 Task: Open Card Event Execution in Board Email Marketing Lead Nurturing and Scoring to Workspace Digital Marketing and add a team member Softage.3@softage.net, a label Yellow, a checklist Sleep, an attachment from your onedrive, a color Yellow and finally, add a card description 'Research and apply for relevant industry certifications' and a comment 'This item is a priority on our list, so let us focus on getting it done as soon as possible.'. Add a start date 'Jan 03, 1900' with a due date 'Jan 10, 1900'
Action: Mouse moved to (216, 153)
Screenshot: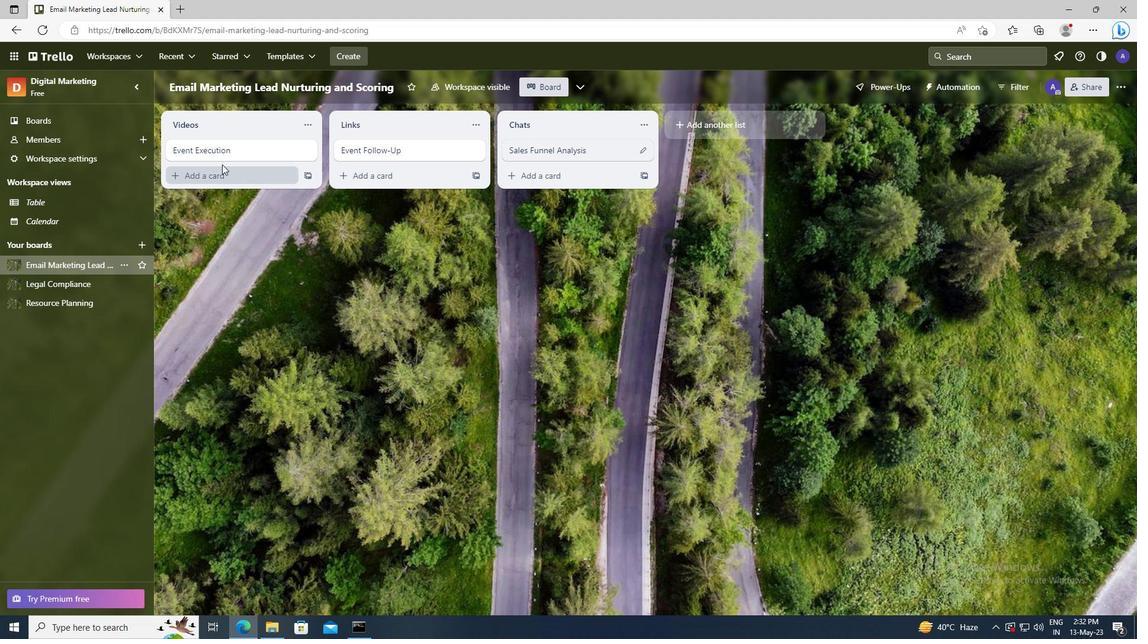 
Action: Mouse pressed left at (216, 153)
Screenshot: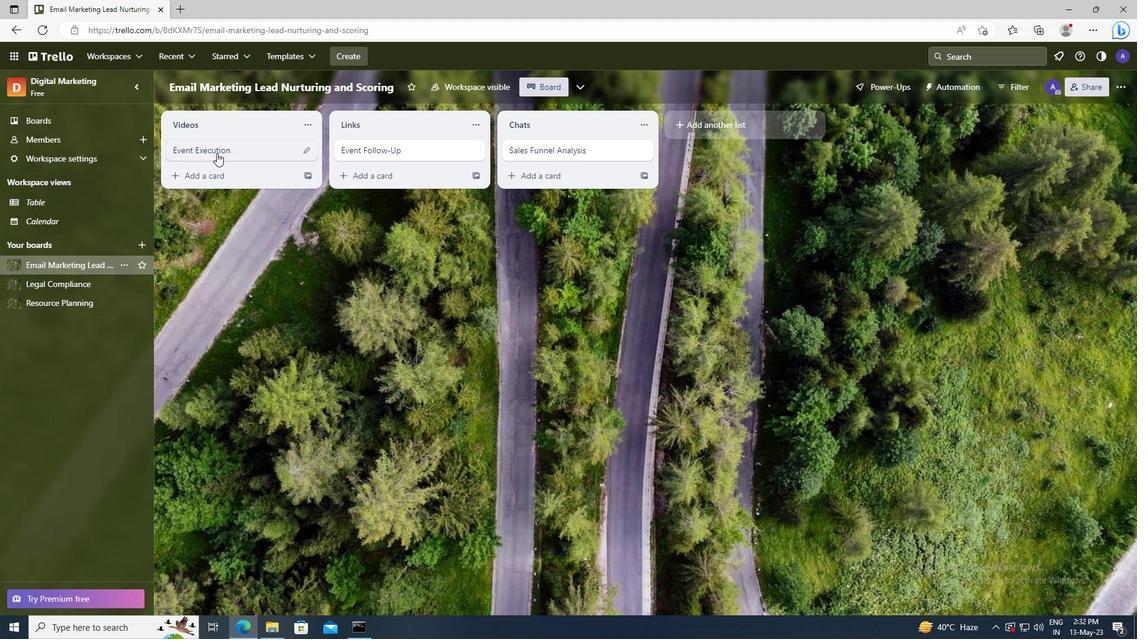 
Action: Mouse moved to (710, 146)
Screenshot: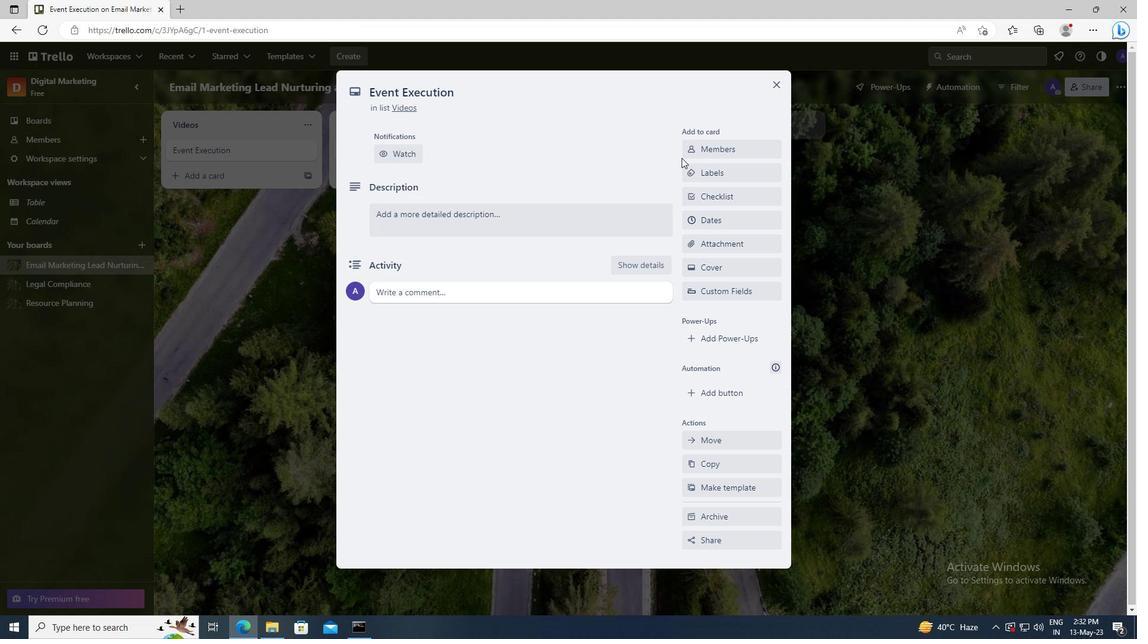 
Action: Mouse pressed left at (710, 146)
Screenshot: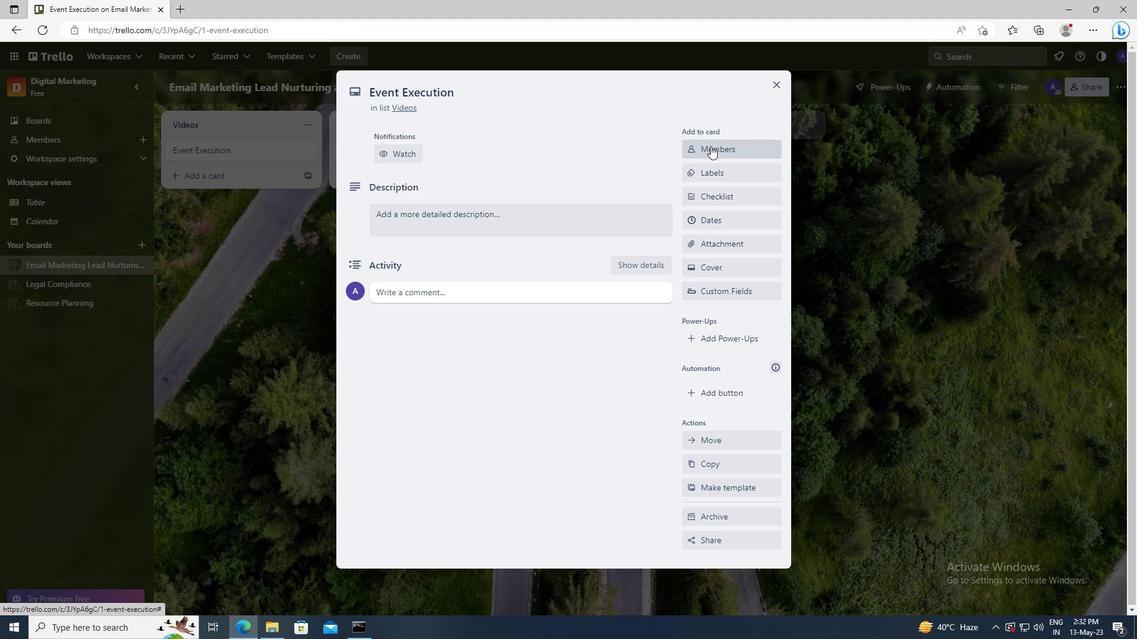 
Action: Mouse moved to (720, 202)
Screenshot: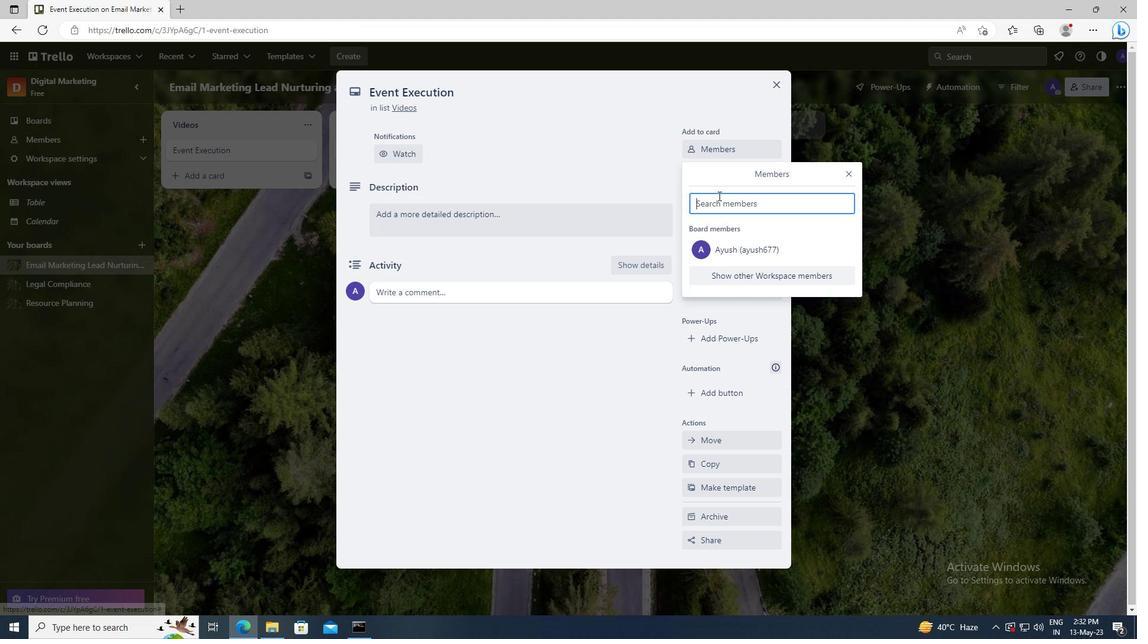 
Action: Mouse pressed left at (720, 202)
Screenshot: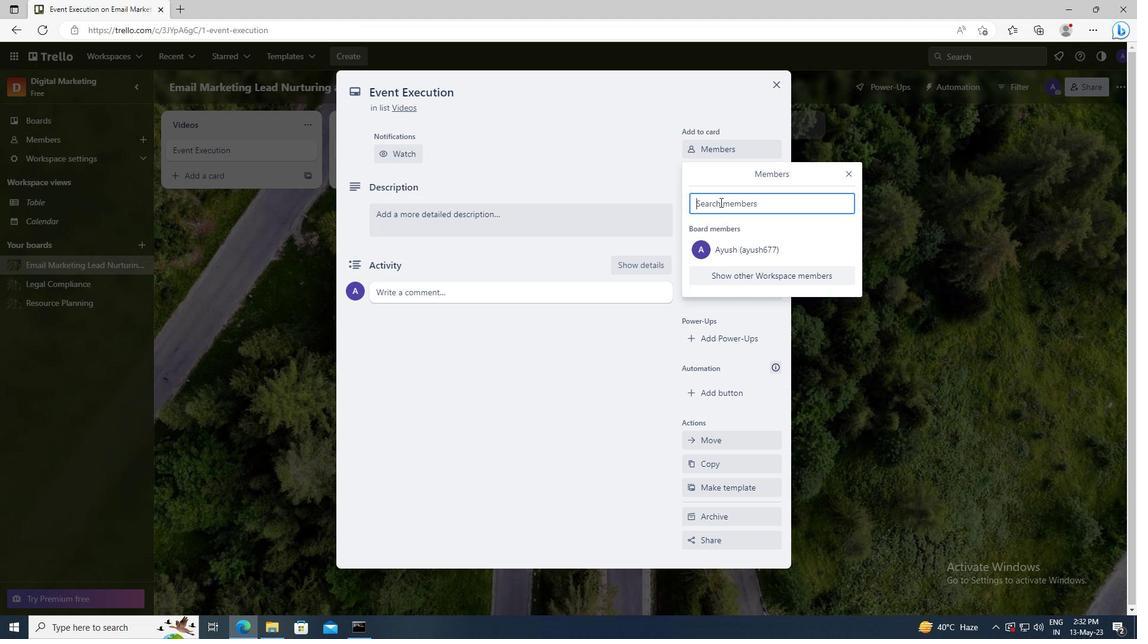 
Action: Key pressed <Key.shift>SOFTAGE.3
Screenshot: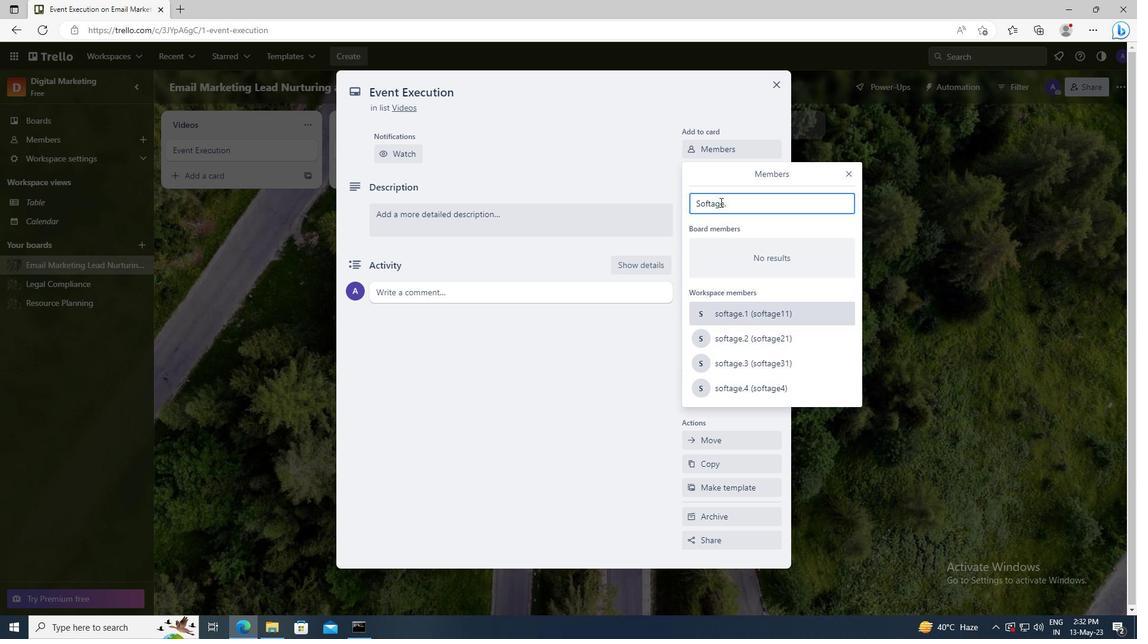 
Action: Mouse moved to (732, 311)
Screenshot: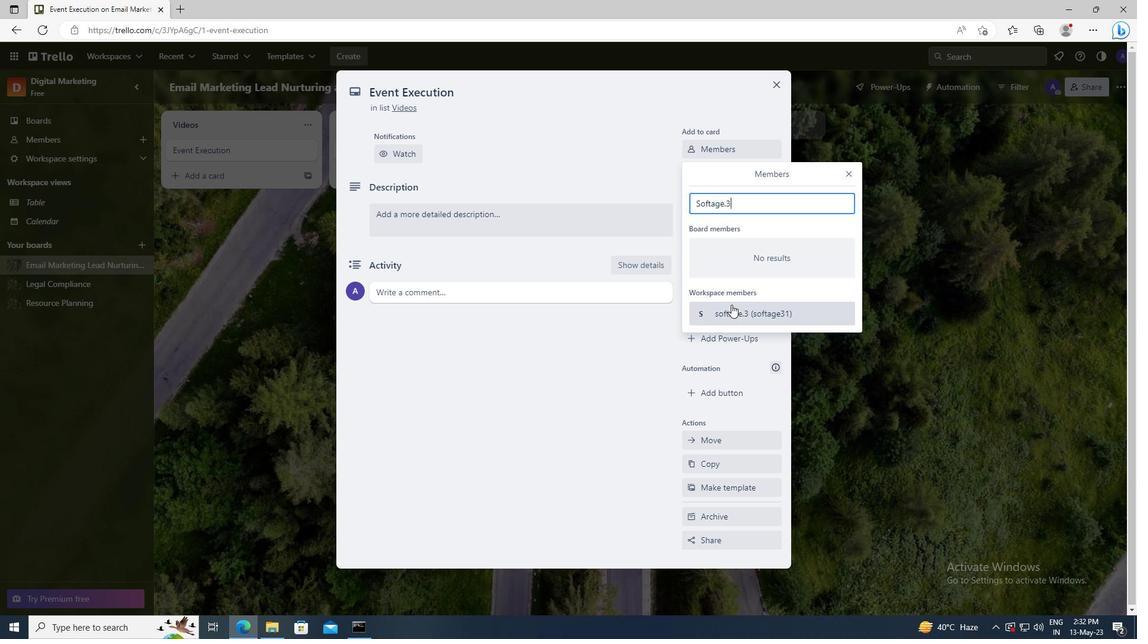 
Action: Mouse pressed left at (732, 311)
Screenshot: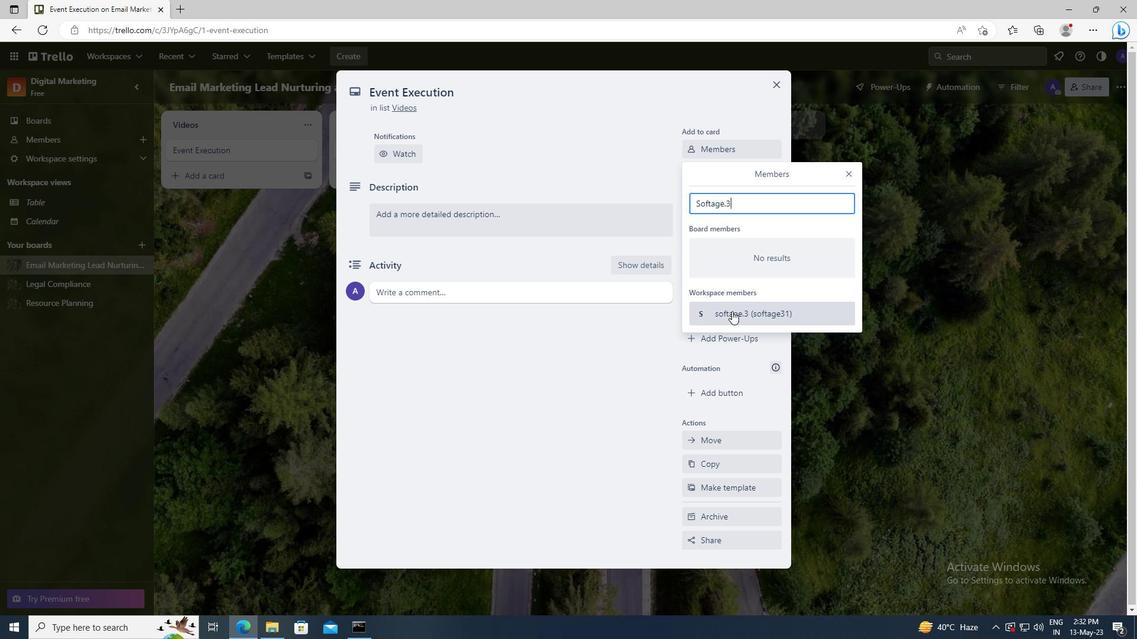 
Action: Mouse moved to (849, 174)
Screenshot: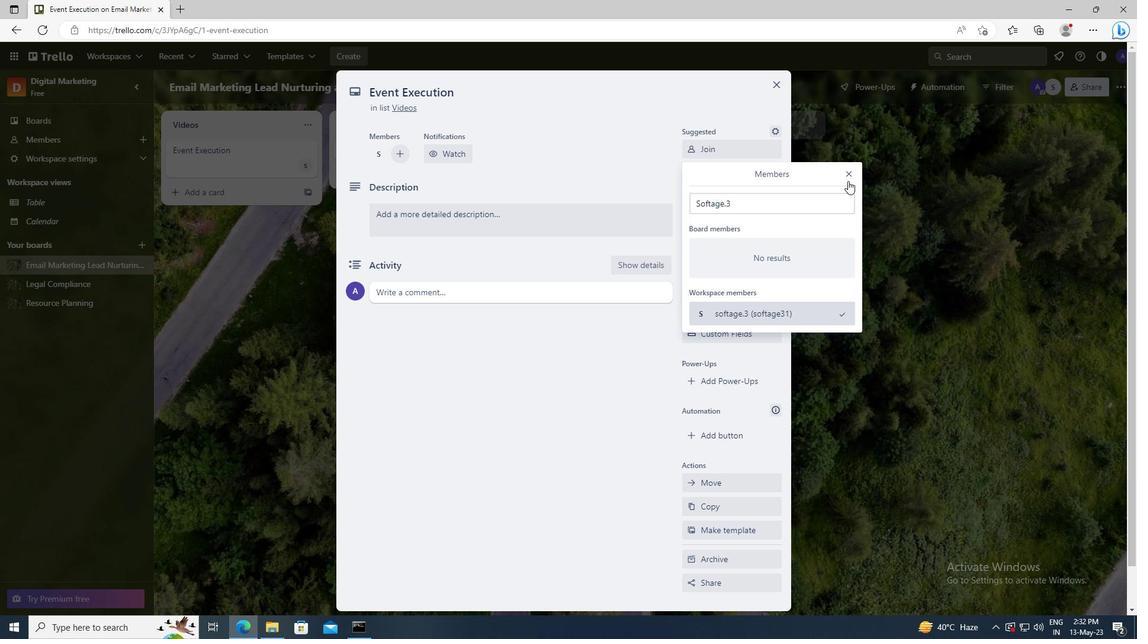 
Action: Mouse pressed left at (849, 174)
Screenshot: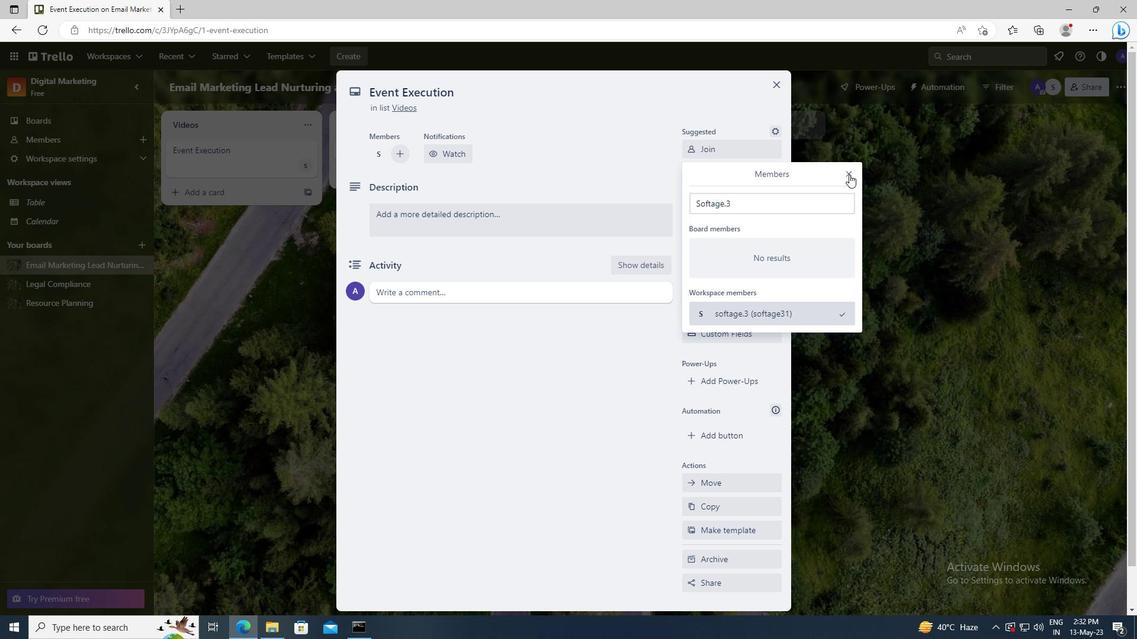 
Action: Mouse moved to (716, 211)
Screenshot: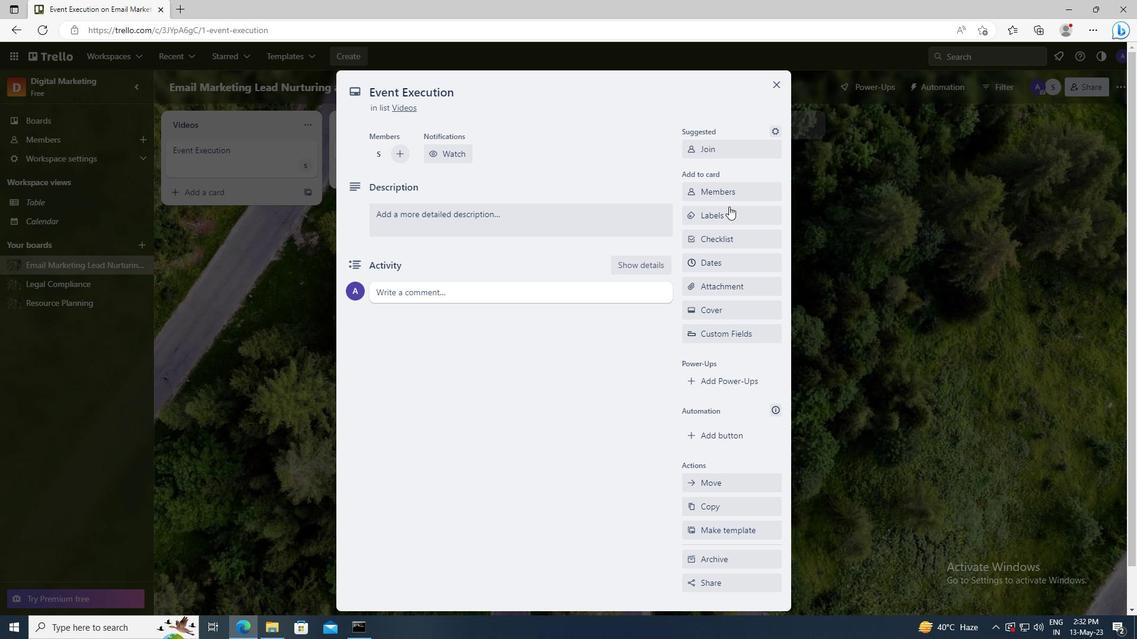 
Action: Mouse pressed left at (716, 211)
Screenshot: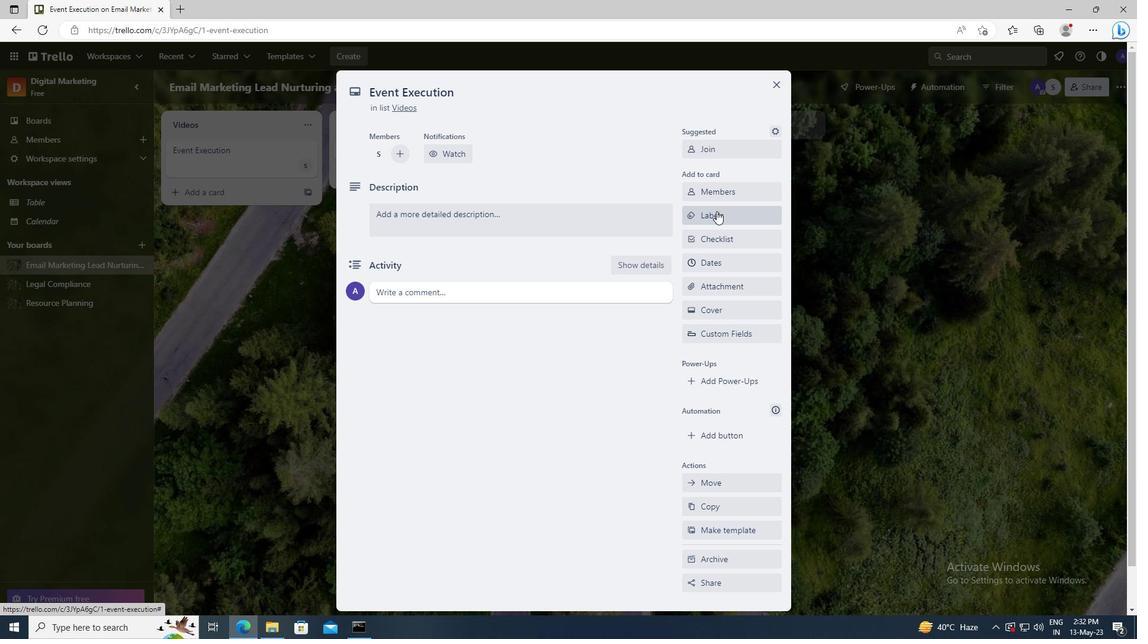 
Action: Mouse moved to (776, 446)
Screenshot: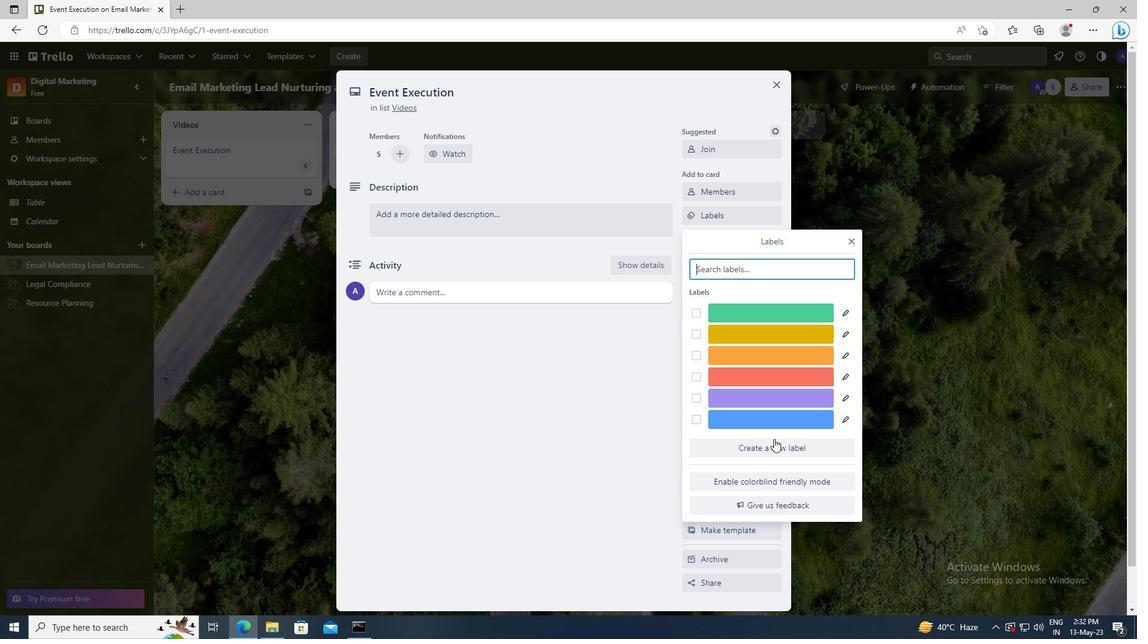 
Action: Mouse pressed left at (776, 446)
Screenshot: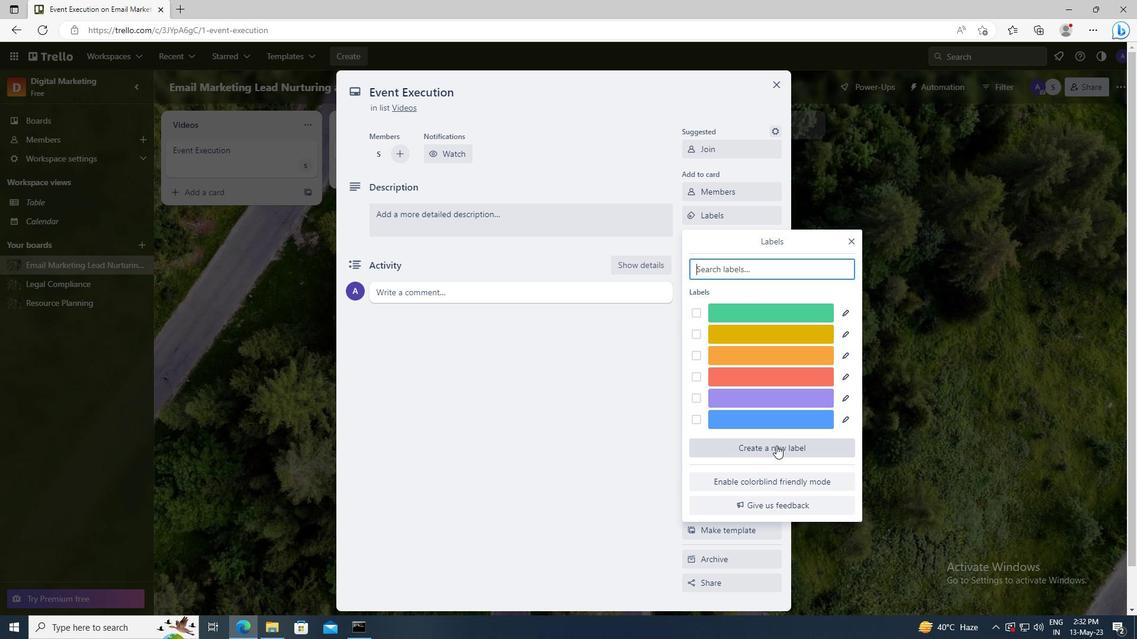 
Action: Mouse moved to (734, 414)
Screenshot: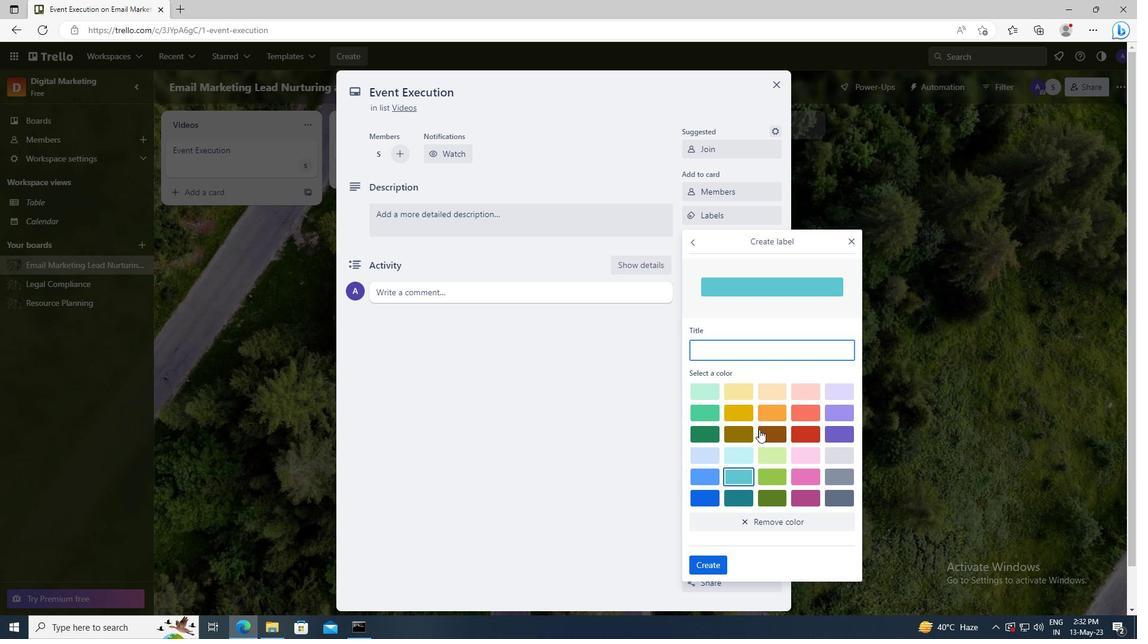 
Action: Mouse pressed left at (734, 414)
Screenshot: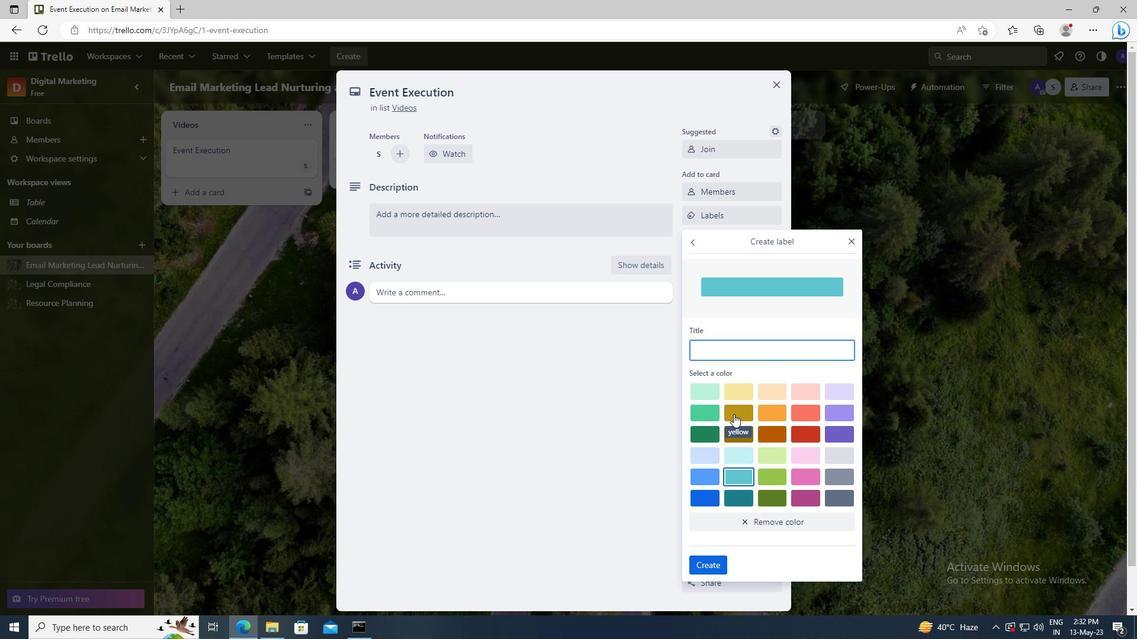 
Action: Mouse moved to (714, 564)
Screenshot: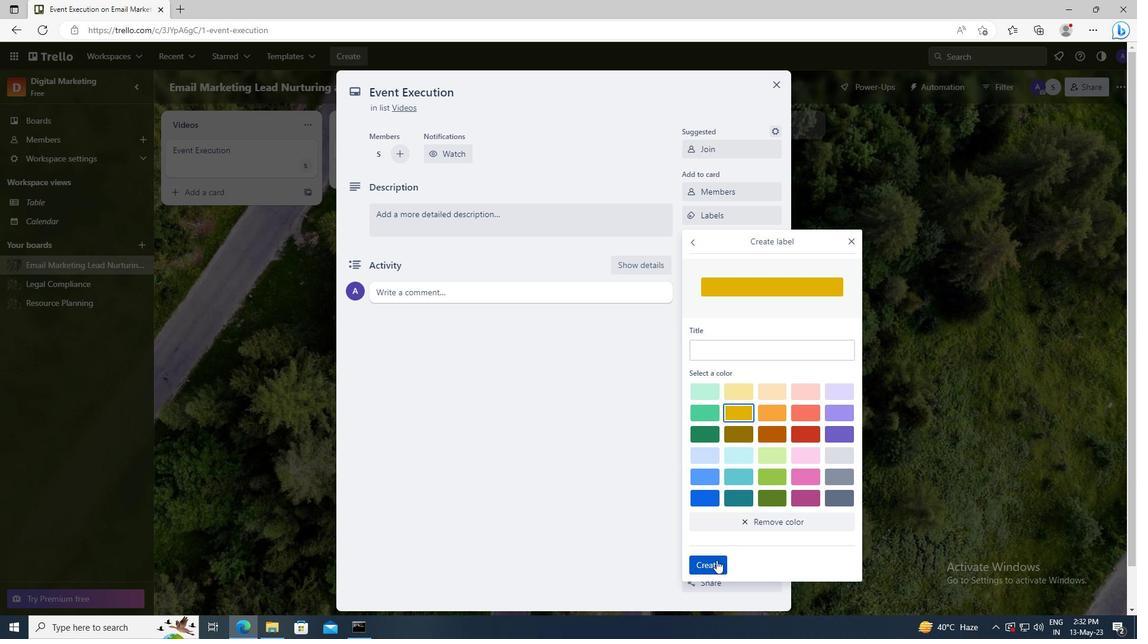 
Action: Mouse pressed left at (714, 564)
Screenshot: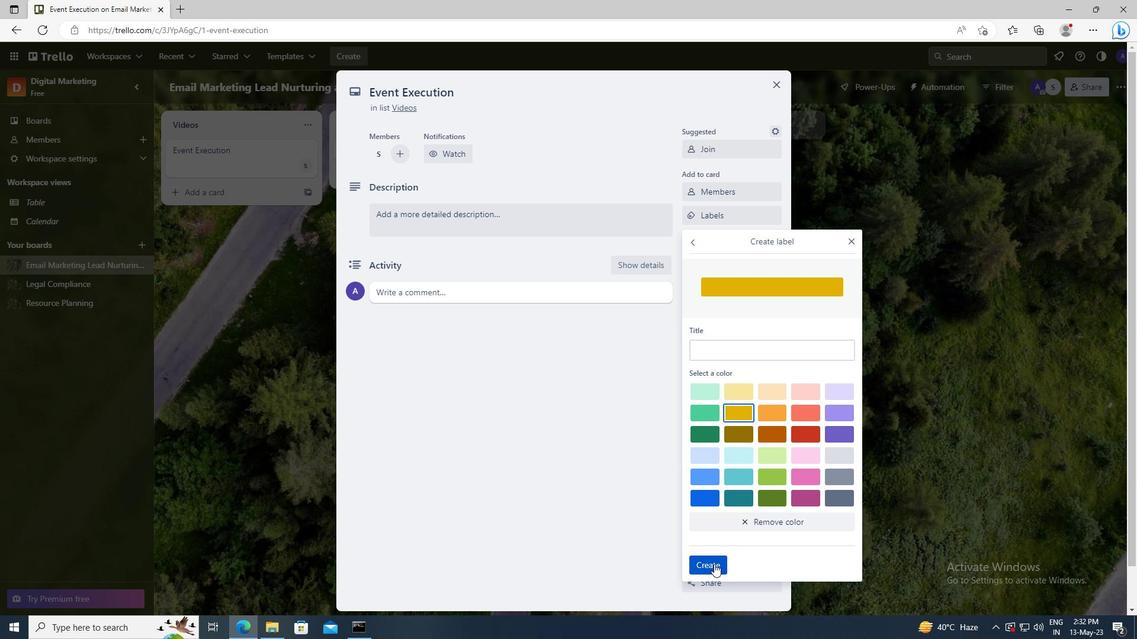 
Action: Mouse moved to (850, 240)
Screenshot: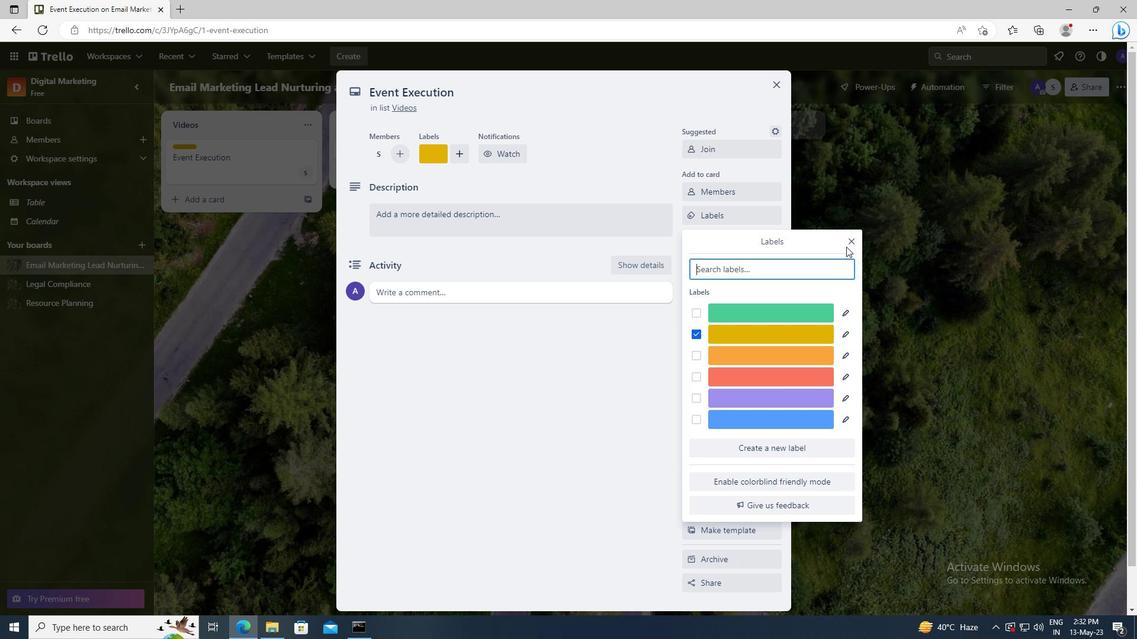 
Action: Mouse pressed left at (850, 240)
Screenshot: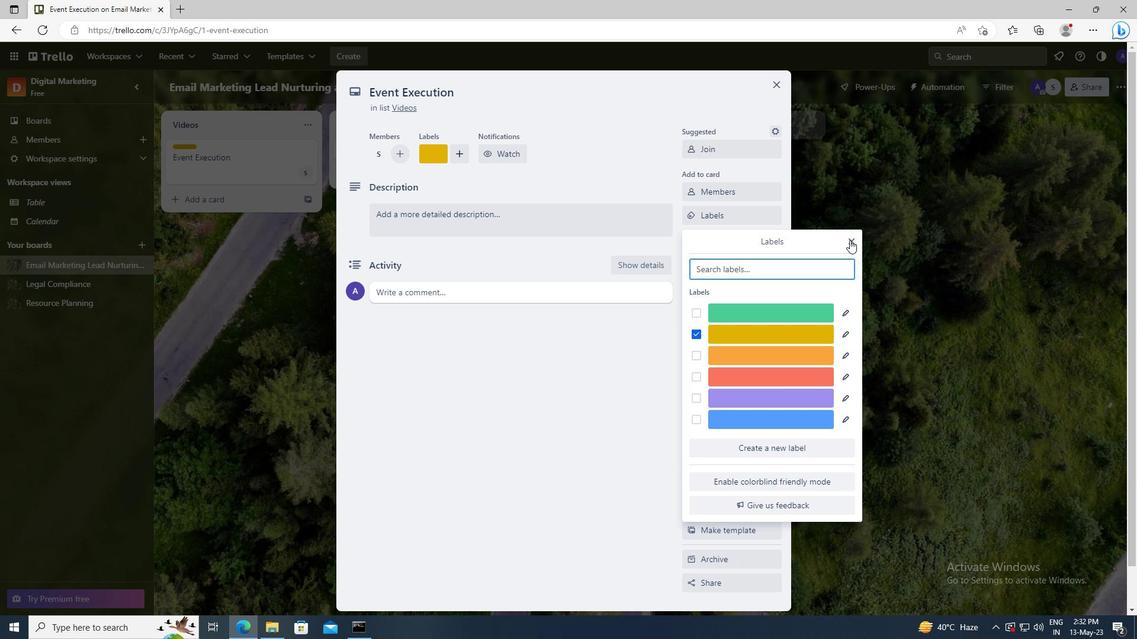 
Action: Mouse moved to (745, 234)
Screenshot: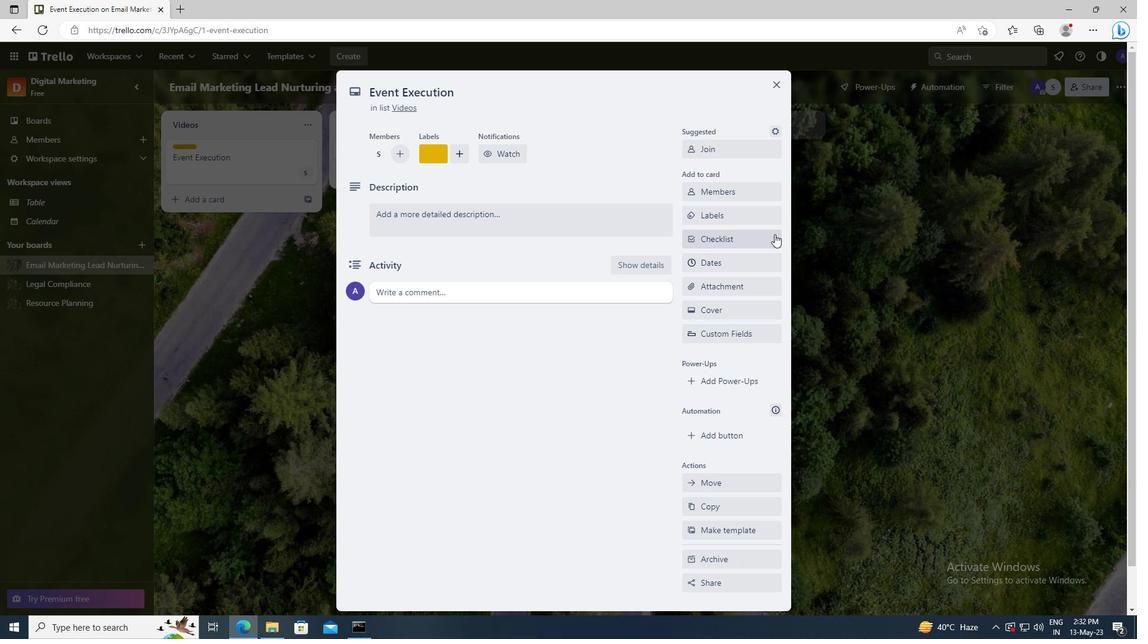 
Action: Mouse pressed left at (745, 234)
Screenshot: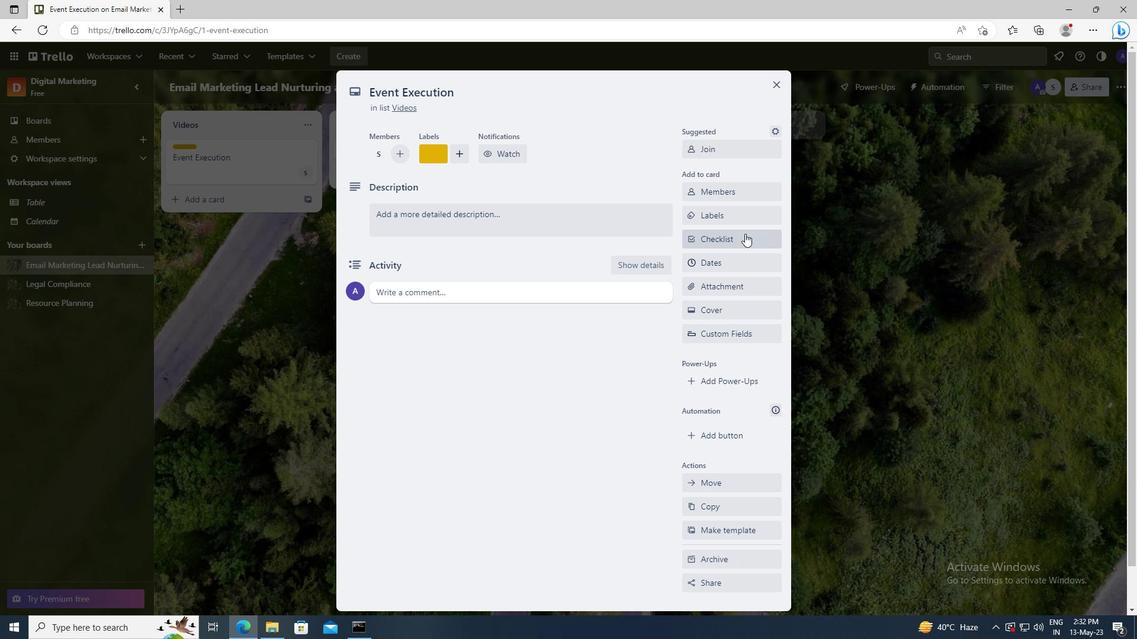 
Action: Key pressed <Key.shift><Key.shift><Key.shift><Key.shift><Key.shift><Key.shift>SLEEP
Screenshot: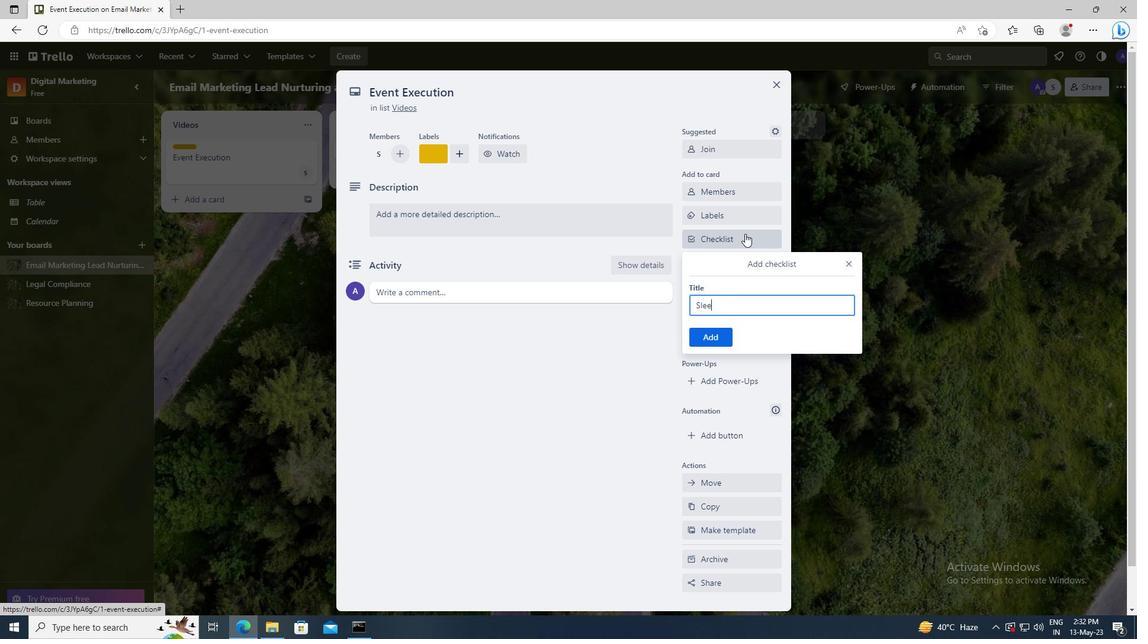 
Action: Mouse moved to (719, 336)
Screenshot: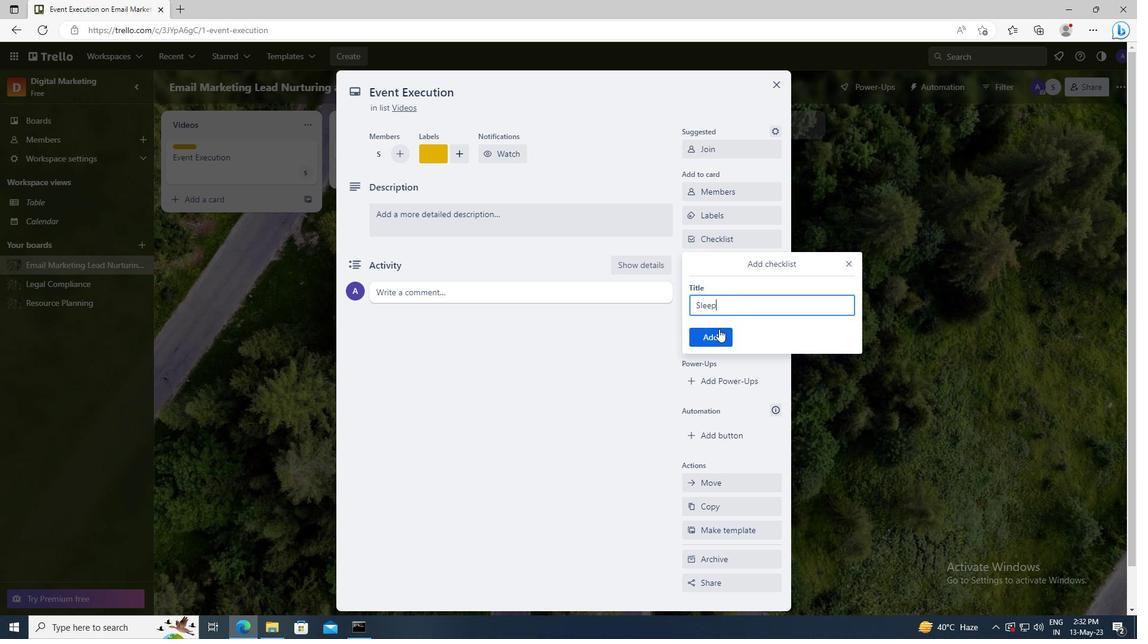 
Action: Mouse pressed left at (719, 336)
Screenshot: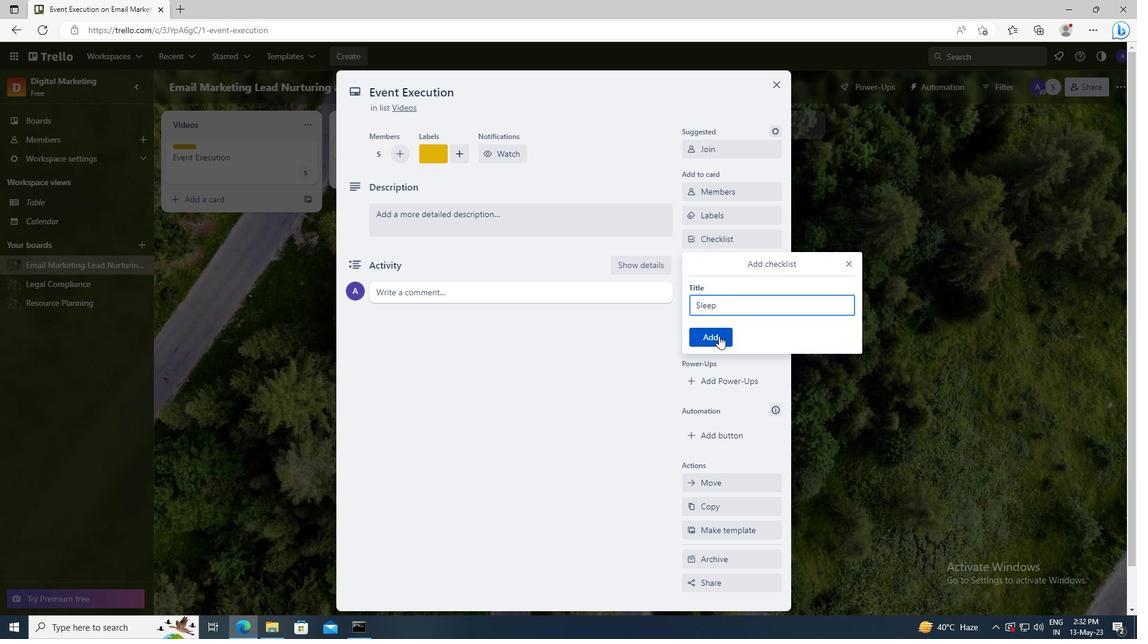 
Action: Mouse moved to (716, 285)
Screenshot: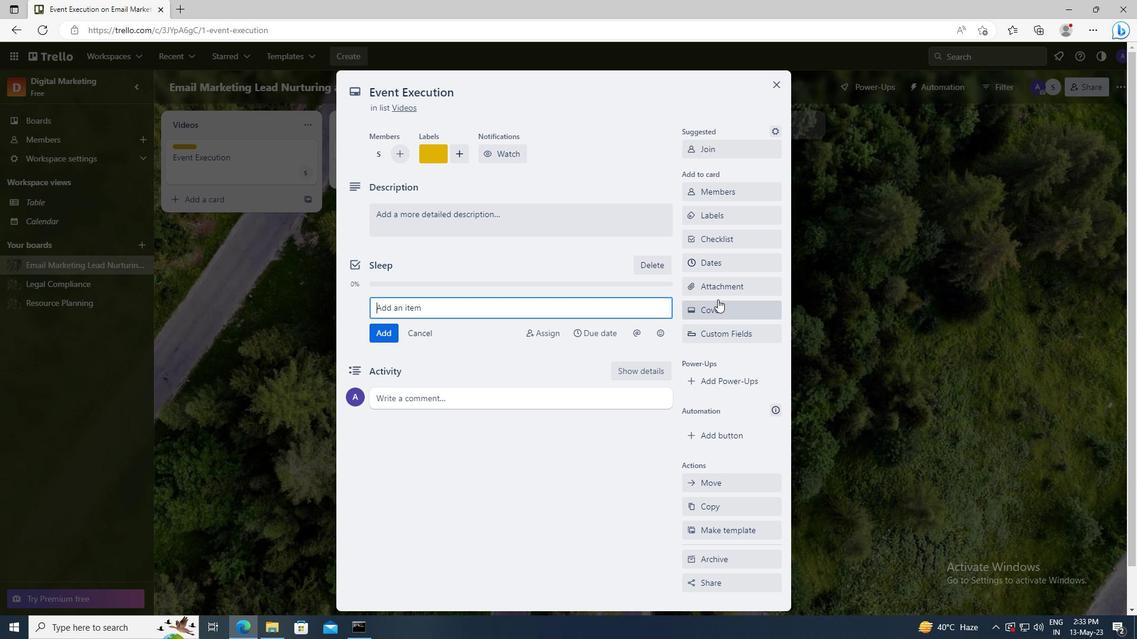 
Action: Mouse pressed left at (716, 285)
Screenshot: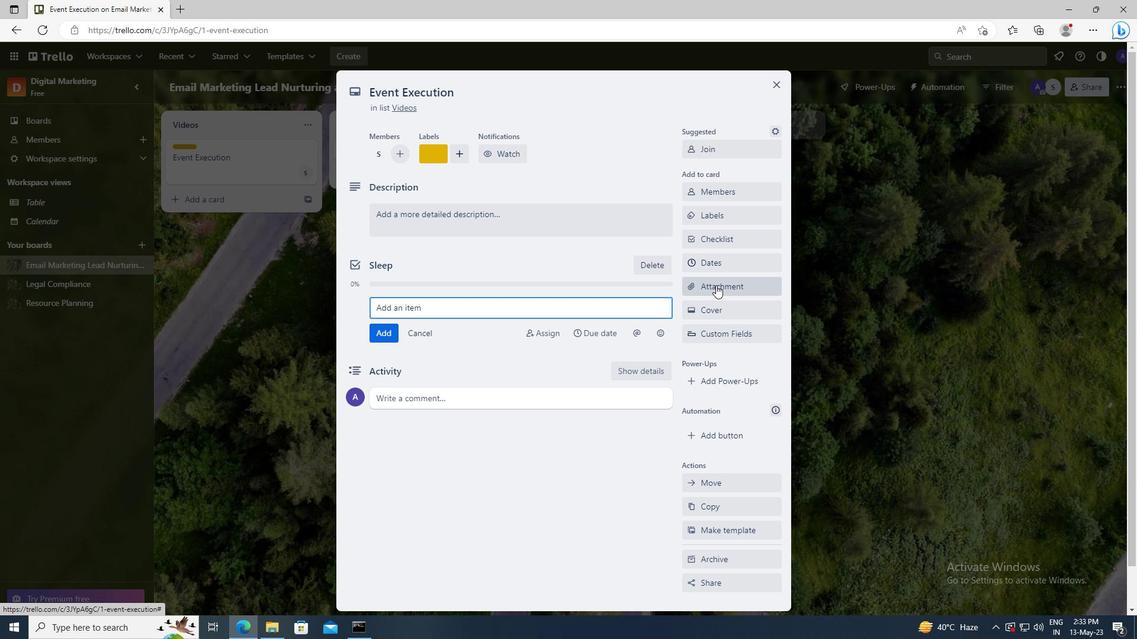 
Action: Mouse moved to (720, 427)
Screenshot: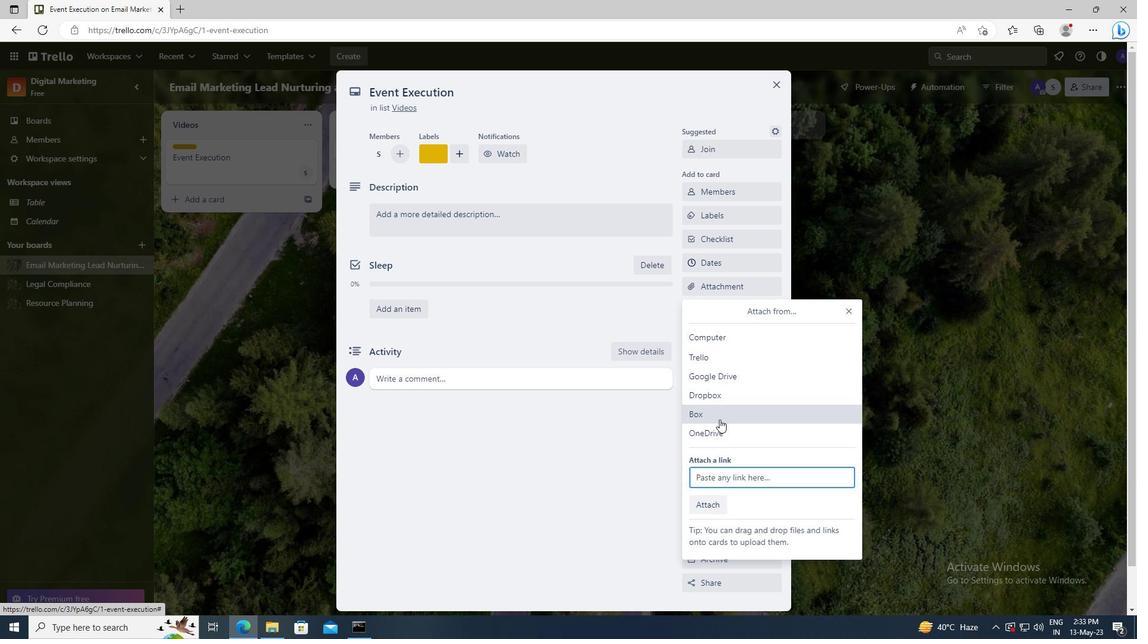 
Action: Mouse pressed left at (720, 427)
Screenshot: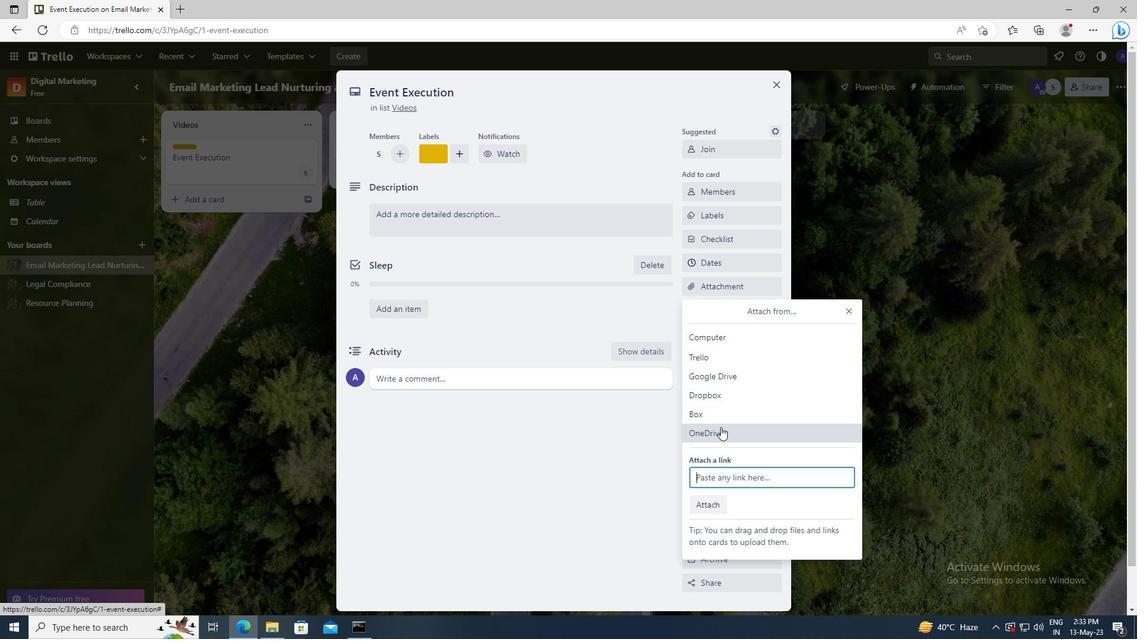 
Action: Mouse moved to (434, 235)
Screenshot: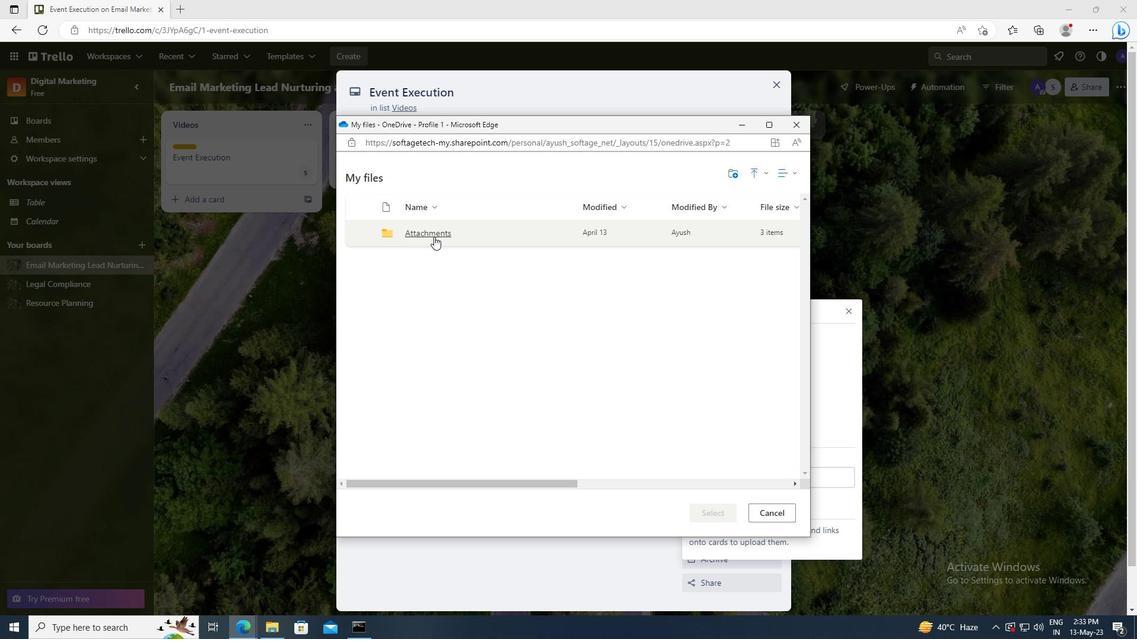 
Action: Mouse pressed left at (434, 235)
Screenshot: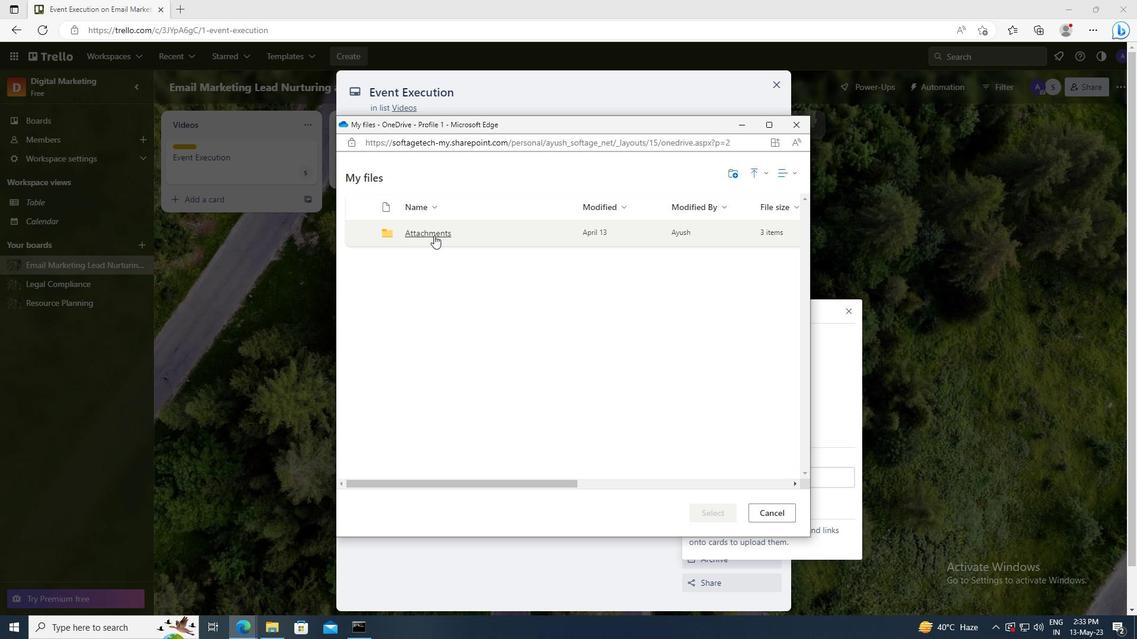
Action: Mouse moved to (357, 236)
Screenshot: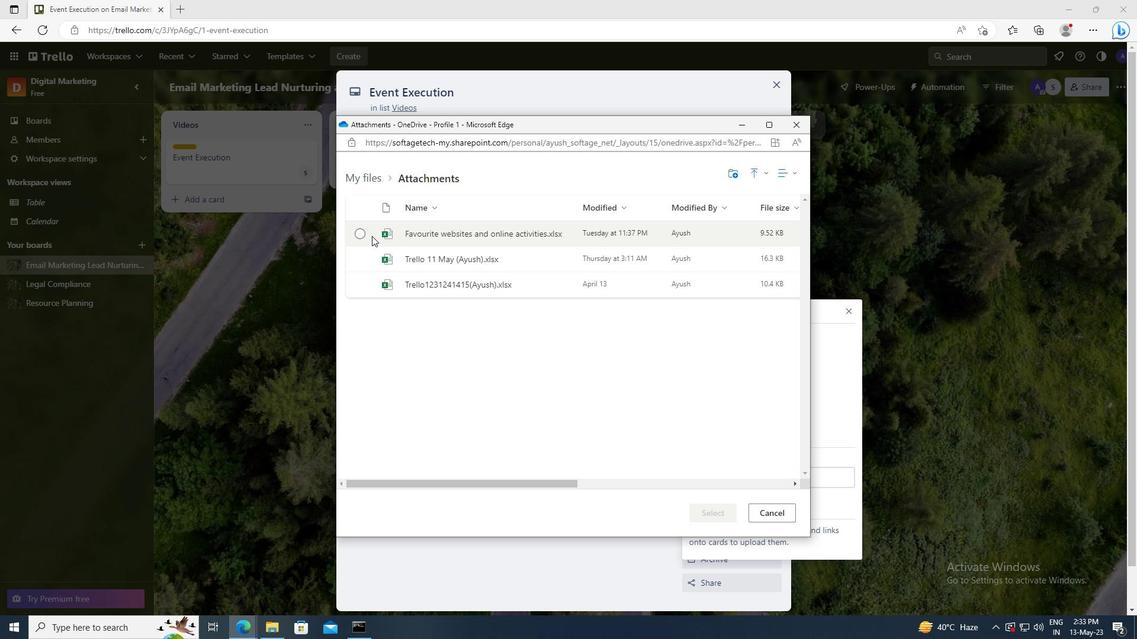 
Action: Mouse pressed left at (357, 236)
Screenshot: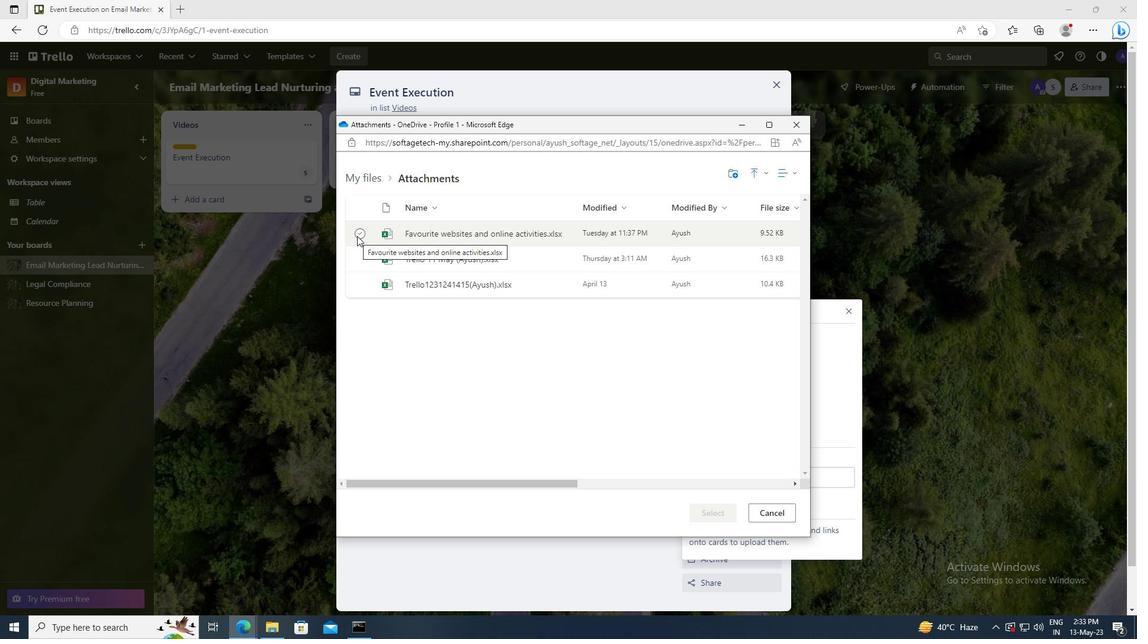 
Action: Mouse moved to (709, 513)
Screenshot: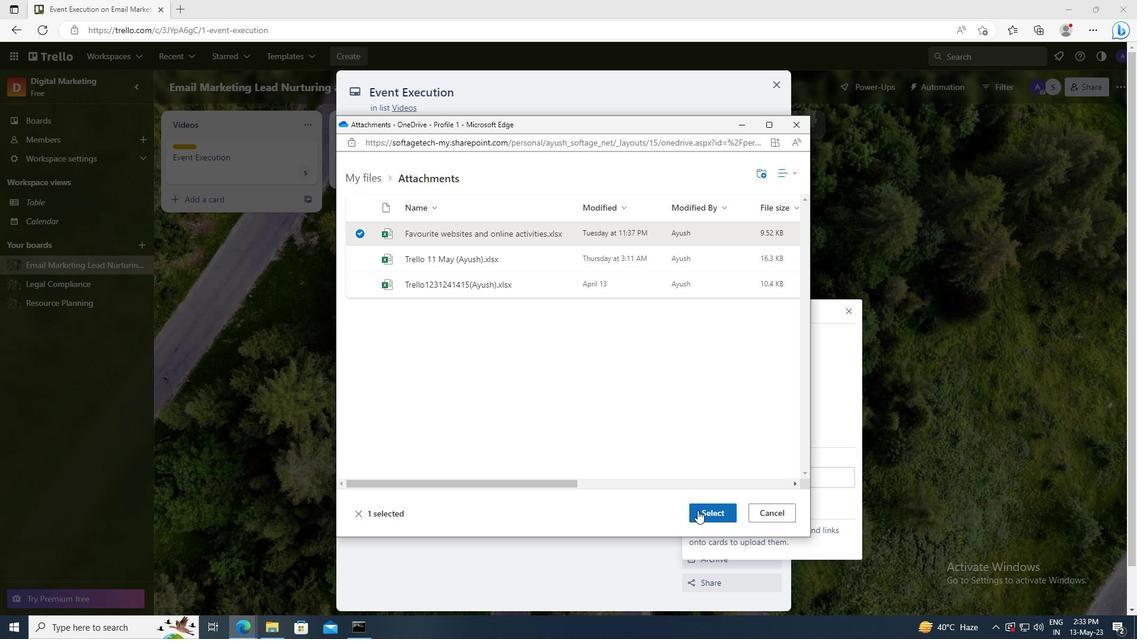 
Action: Mouse pressed left at (709, 513)
Screenshot: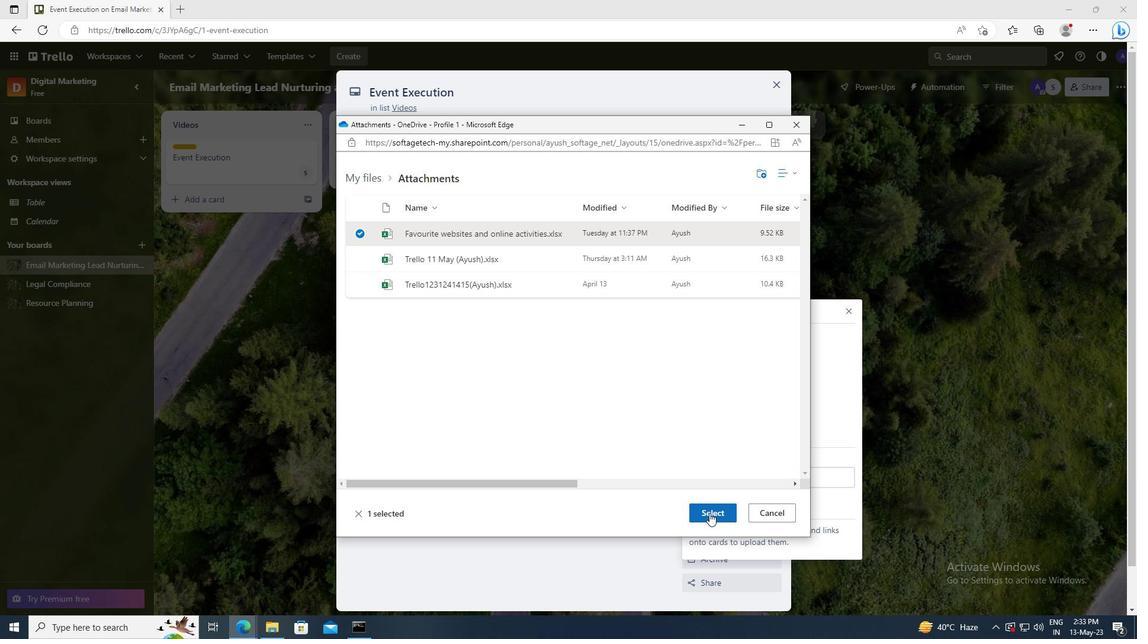 
Action: Mouse moved to (719, 313)
Screenshot: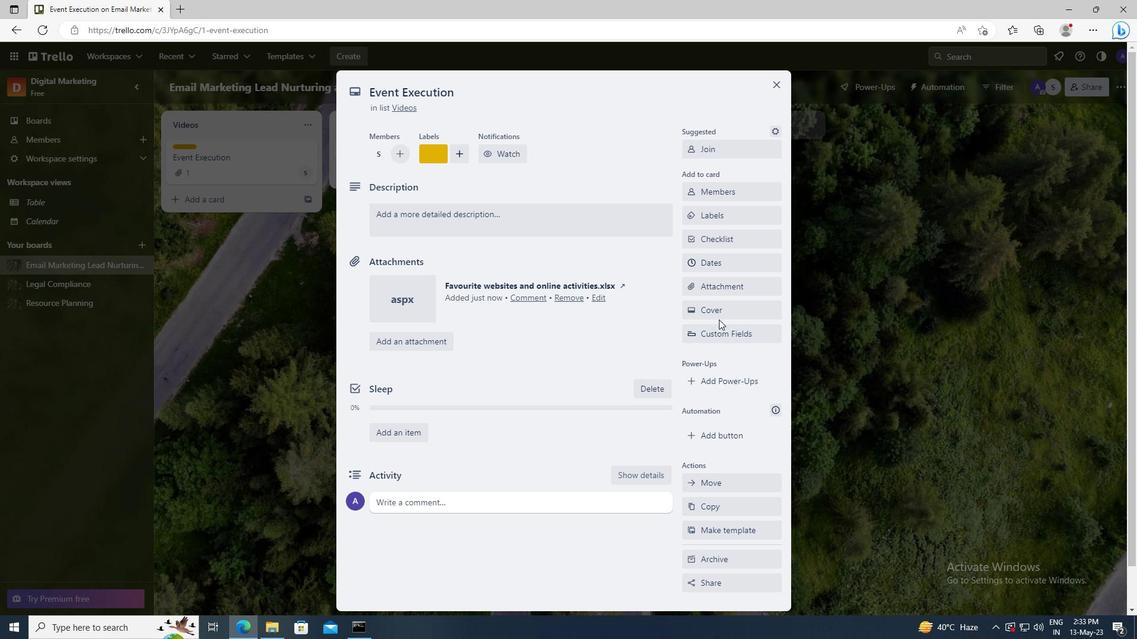 
Action: Mouse pressed left at (719, 313)
Screenshot: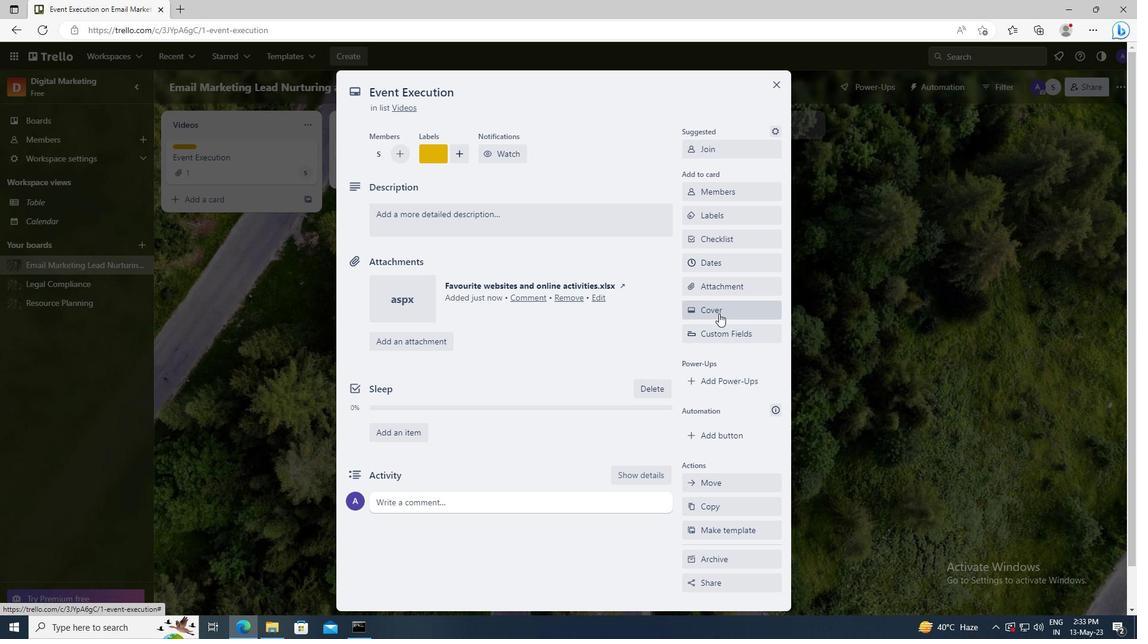 
Action: Mouse moved to (730, 376)
Screenshot: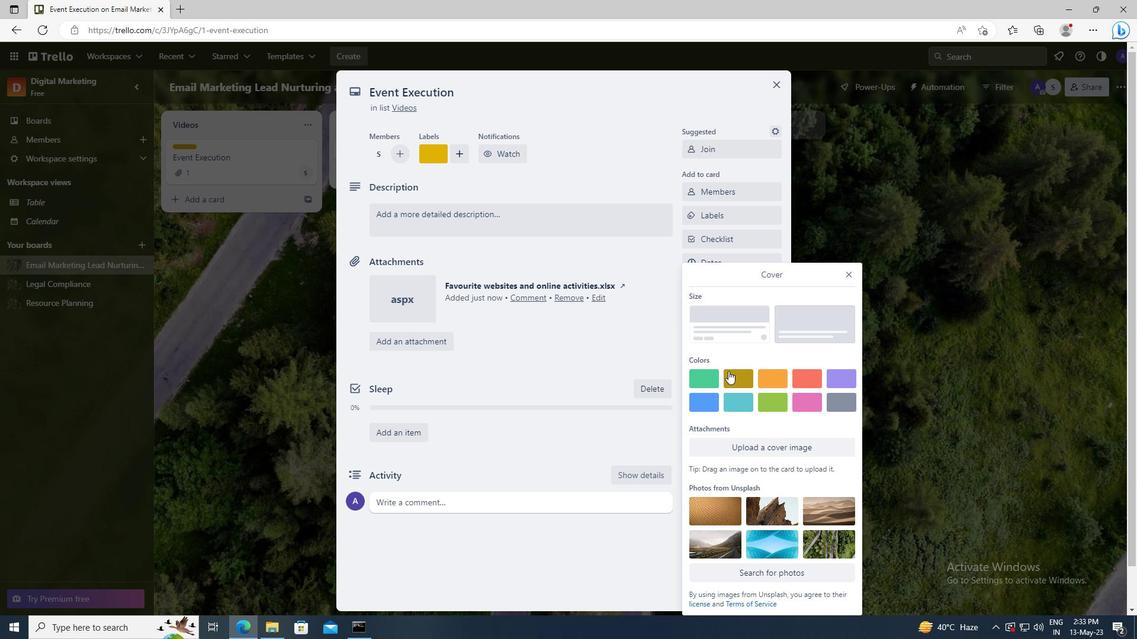
Action: Mouse pressed left at (730, 376)
Screenshot: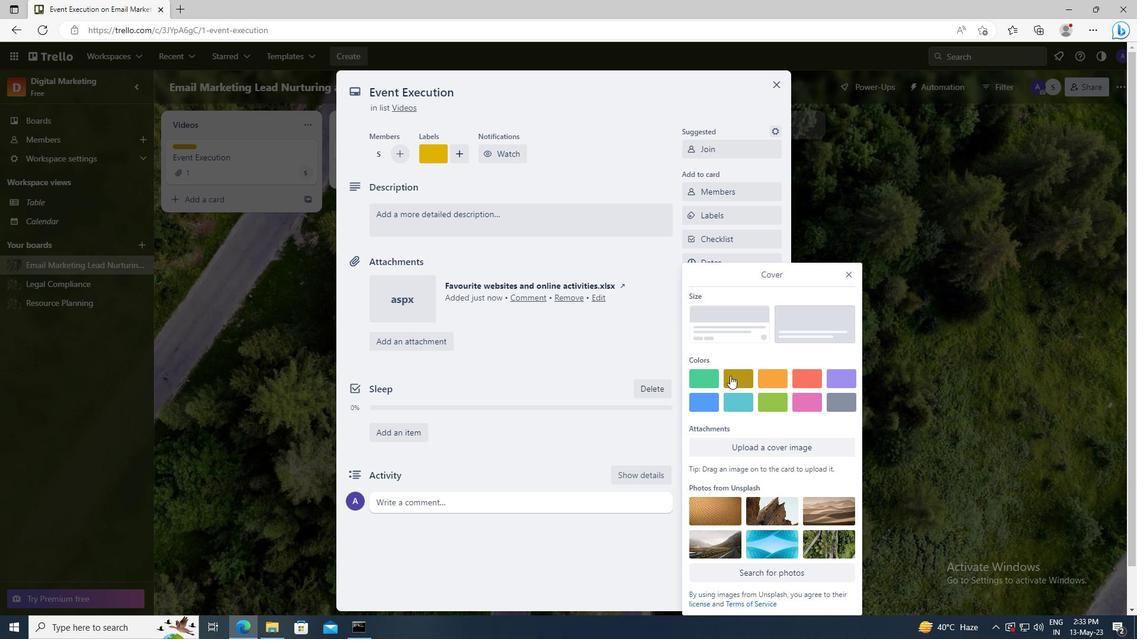 
Action: Mouse moved to (847, 254)
Screenshot: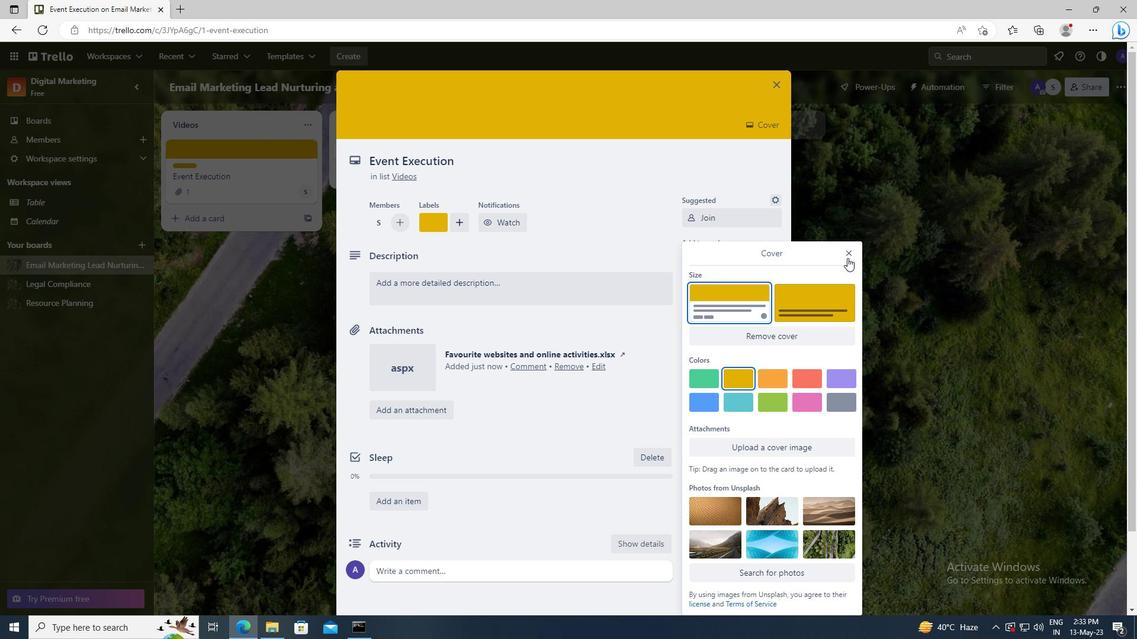 
Action: Mouse pressed left at (847, 254)
Screenshot: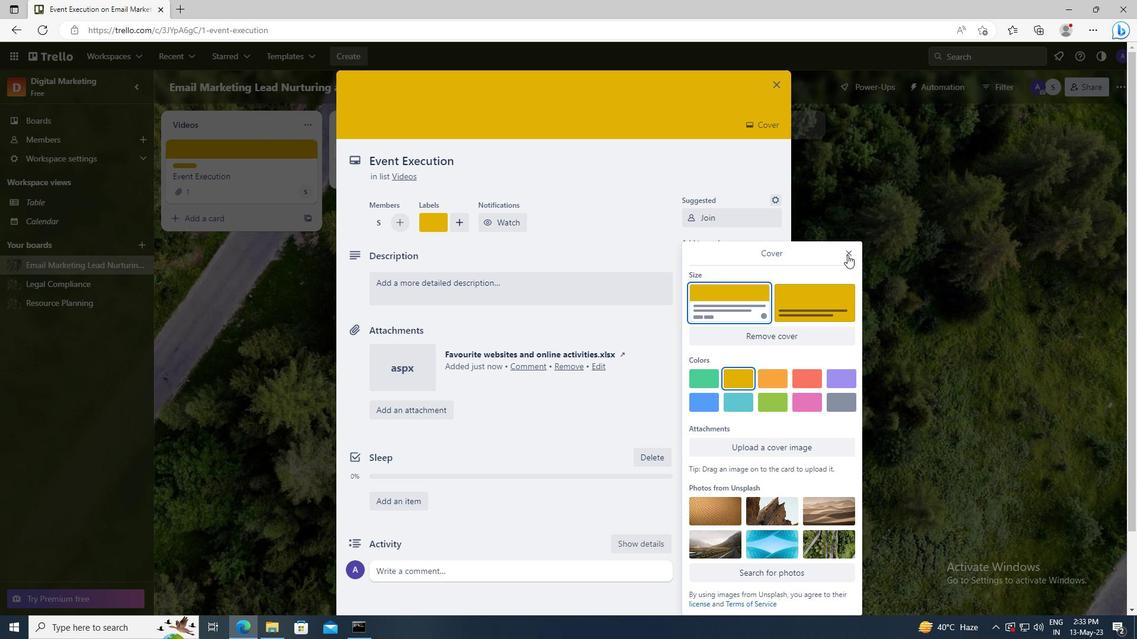 
Action: Mouse moved to (529, 286)
Screenshot: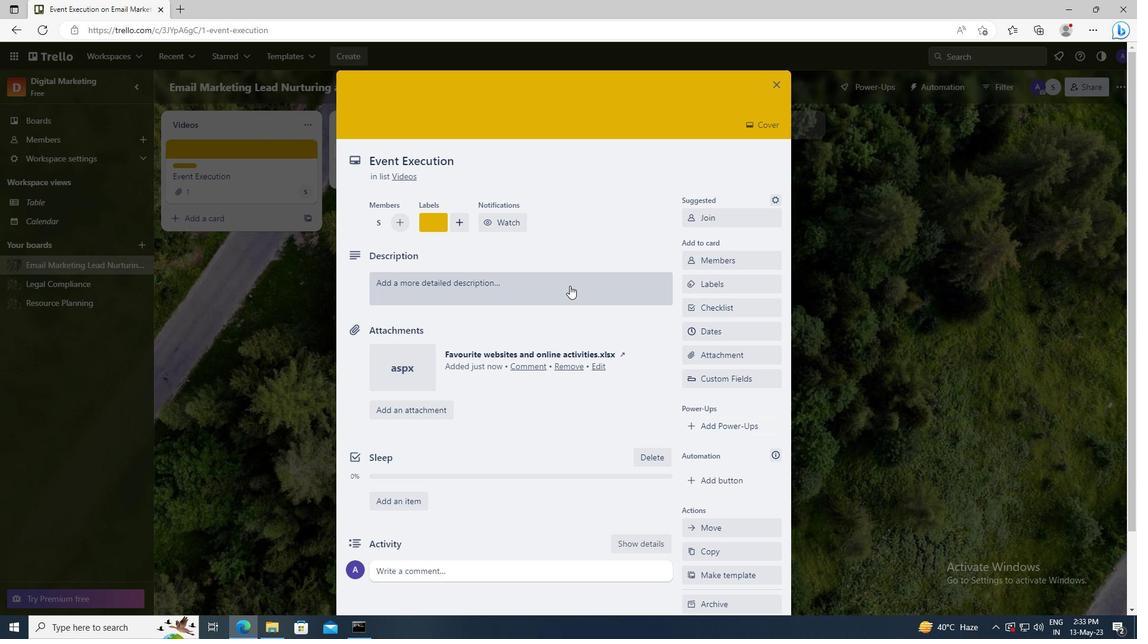 
Action: Mouse pressed left at (529, 286)
Screenshot: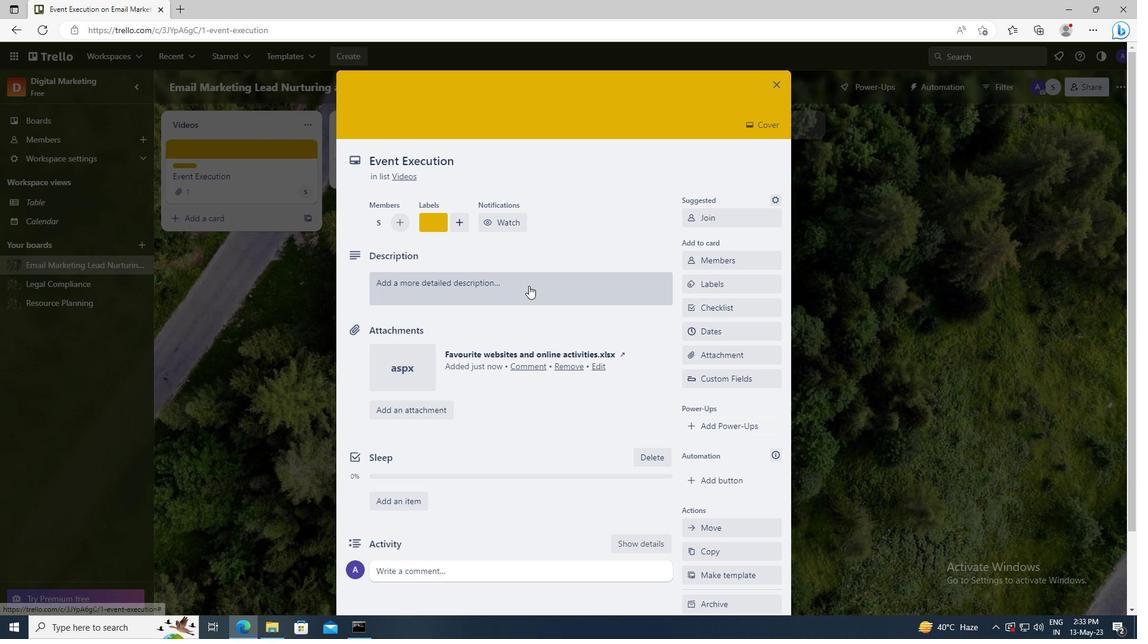 
Action: Key pressed <Key.shift>RESEARCH<Key.space>AND<Key.space>APPLY<Key.space>FOR<Key.space>RELEVANT<Key.space>INDUSTRY<Key.space>CERTIFICATIONS
Screenshot: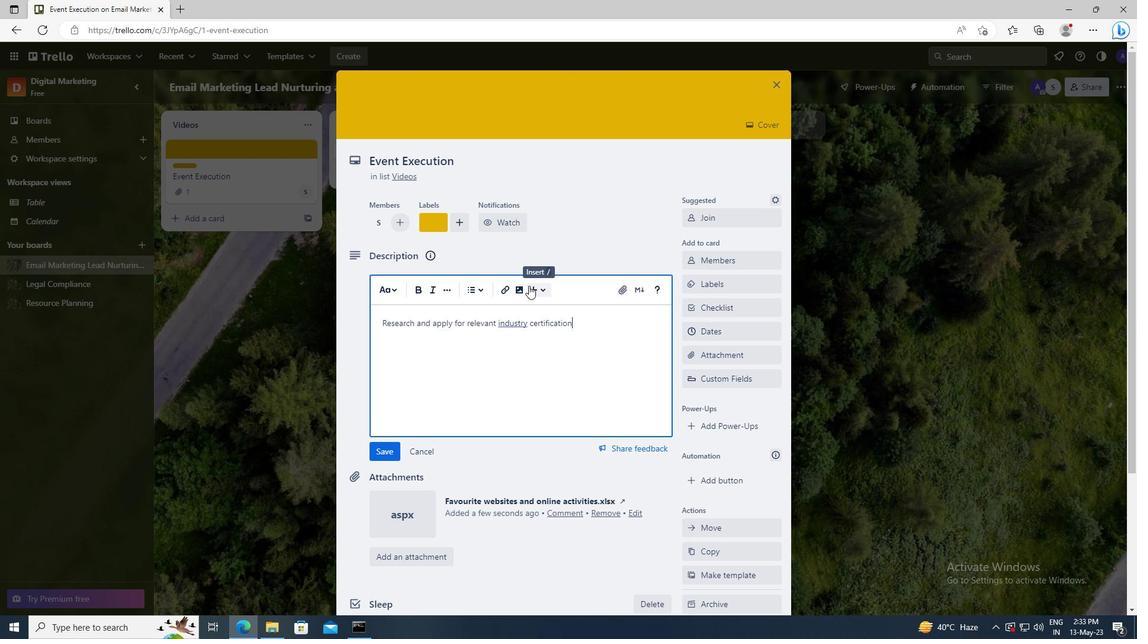
Action: Mouse scrolled (529, 285) with delta (0, 0)
Screenshot: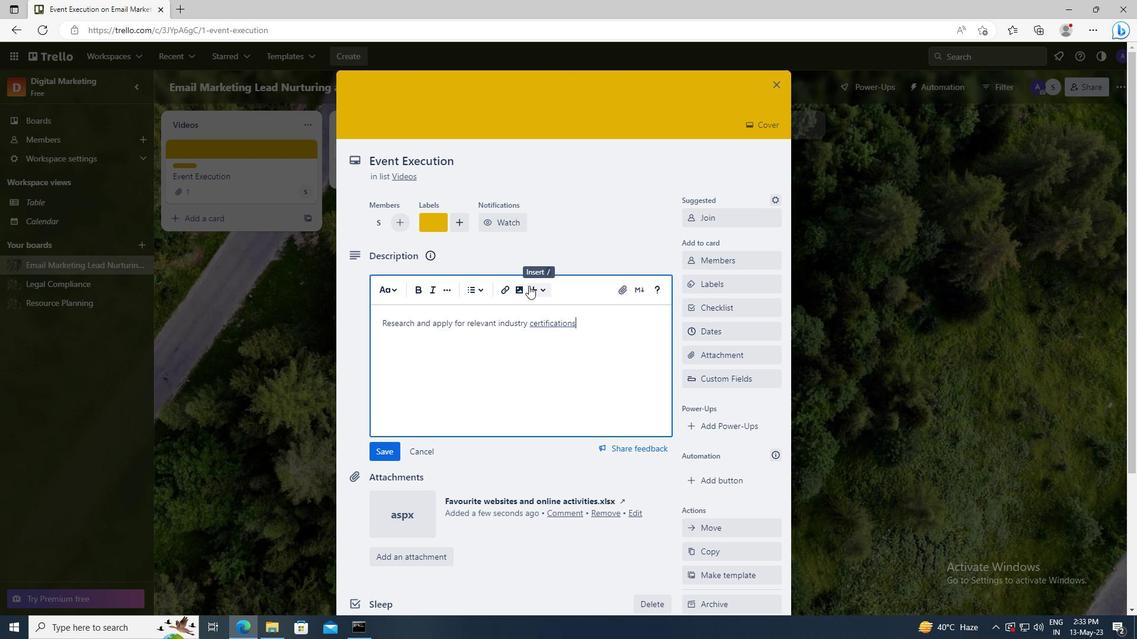 
Action: Mouse moved to (392, 365)
Screenshot: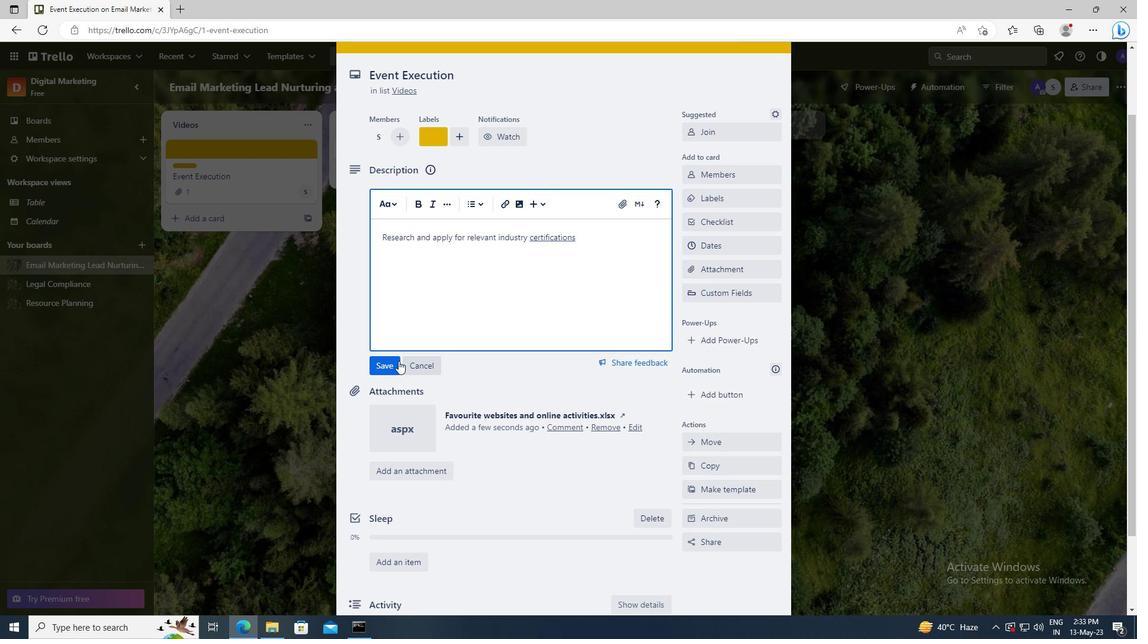 
Action: Mouse pressed left at (392, 365)
Screenshot: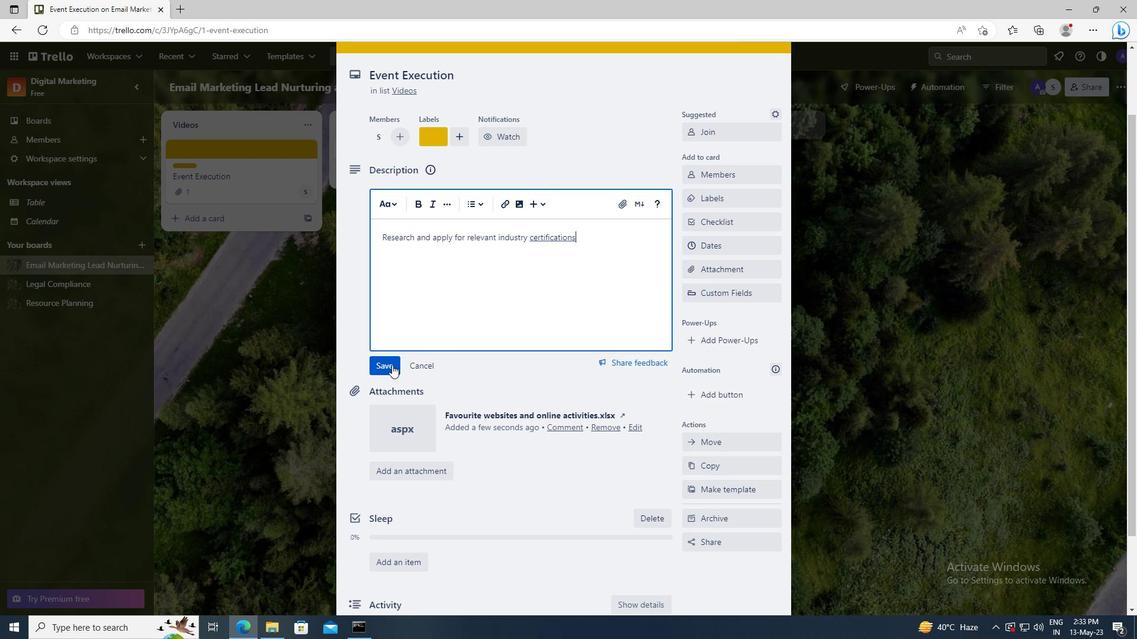 
Action: Mouse moved to (400, 461)
Screenshot: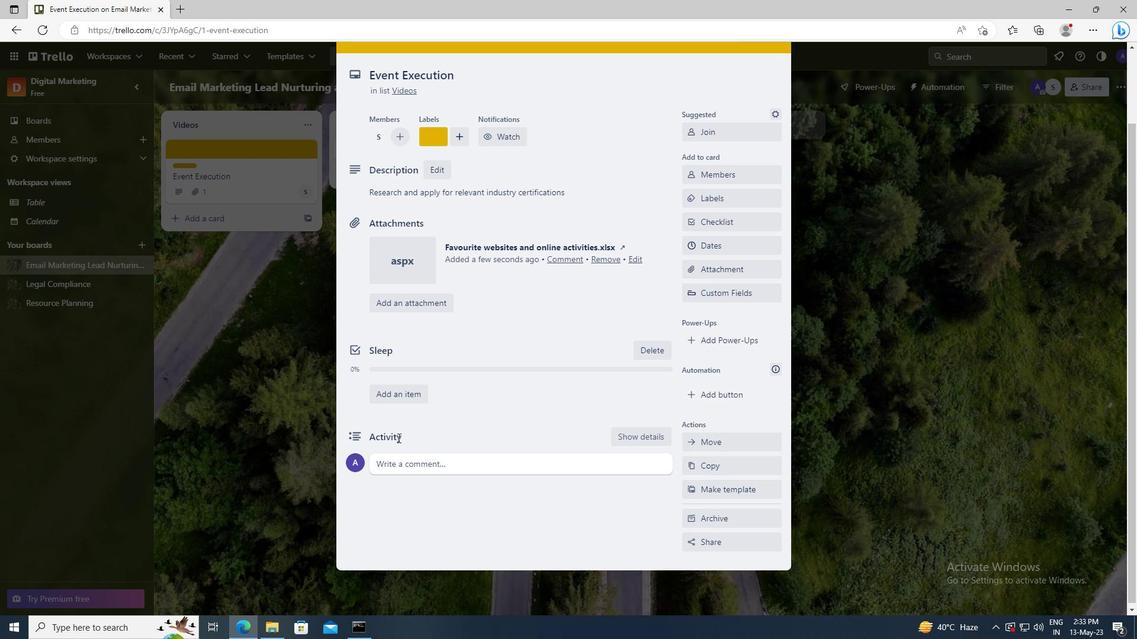 
Action: Mouse pressed left at (400, 461)
Screenshot: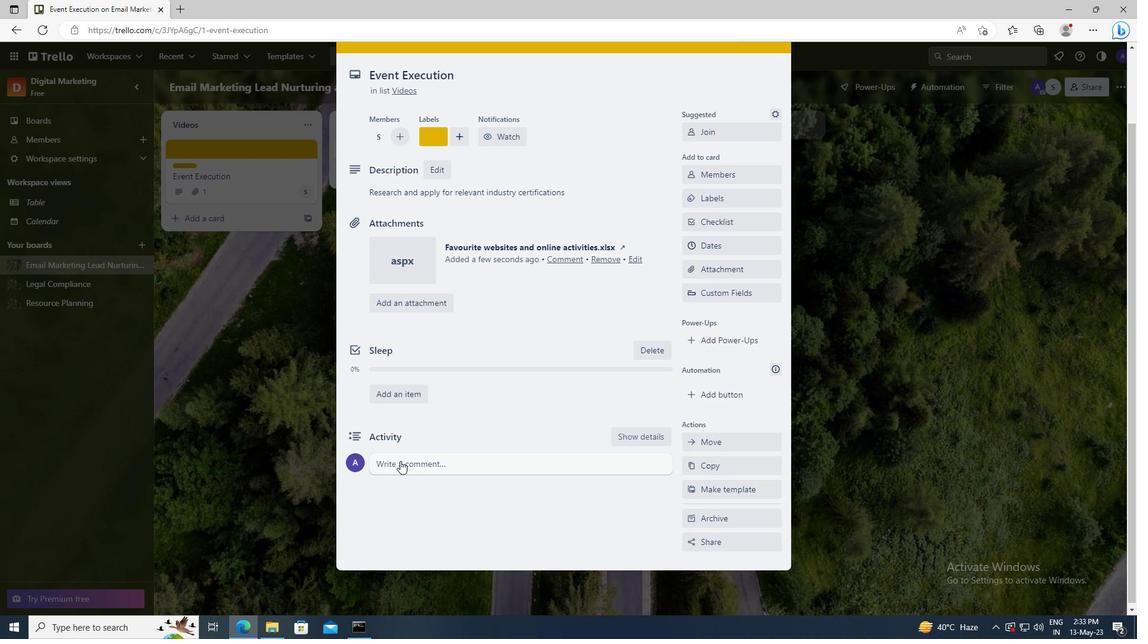 
Action: Key pressed <Key.shift>THIS<Key.space>ITEM<Key.space>IS<Key.space>A<Key.space>PRIORITY<Key.space>ON<Key.space>OUR<Key.space>LIST,<Key.space>SO<Key.space>LET<Key.space>US<Key.space>FOCUS<Key.space>ON<Key.space>GETTING<Key.space>IT<Key.space>DONE<Key.space>AS<Key.space>SOON<Key.space>AS<Key.space>POSSIBLE.
Screenshot: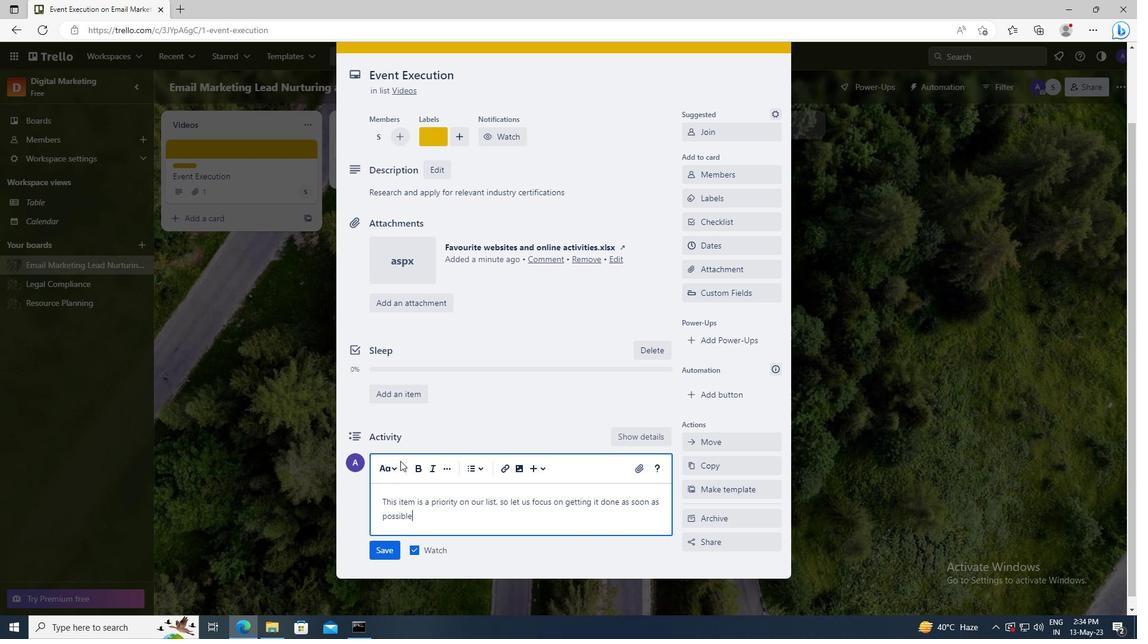 
Action: Mouse moved to (391, 550)
Screenshot: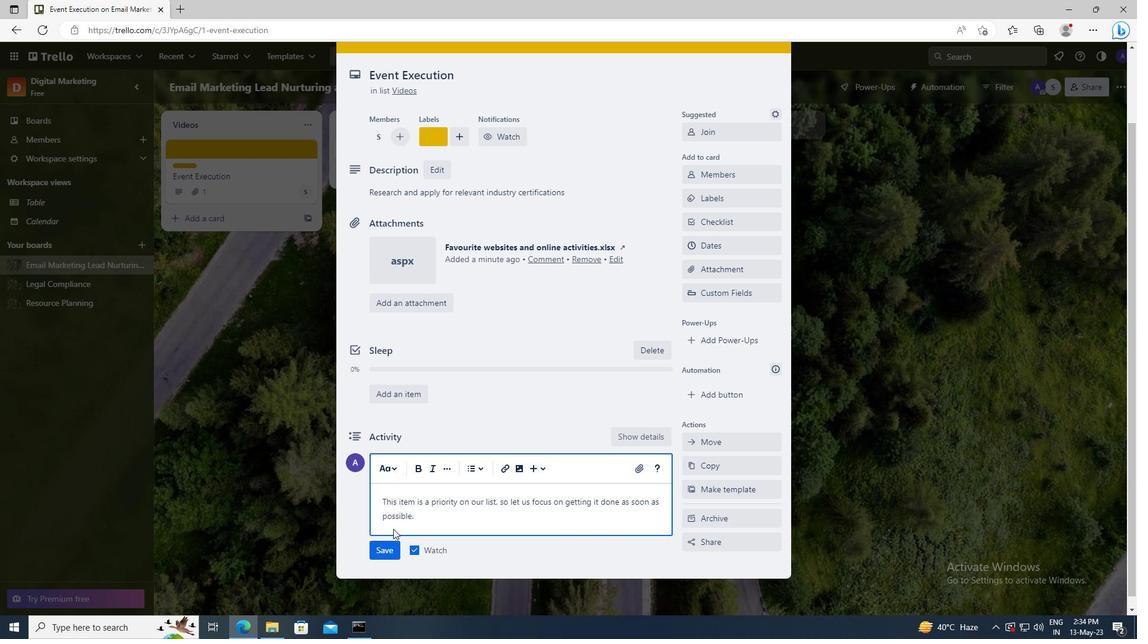
Action: Mouse pressed left at (391, 550)
Screenshot: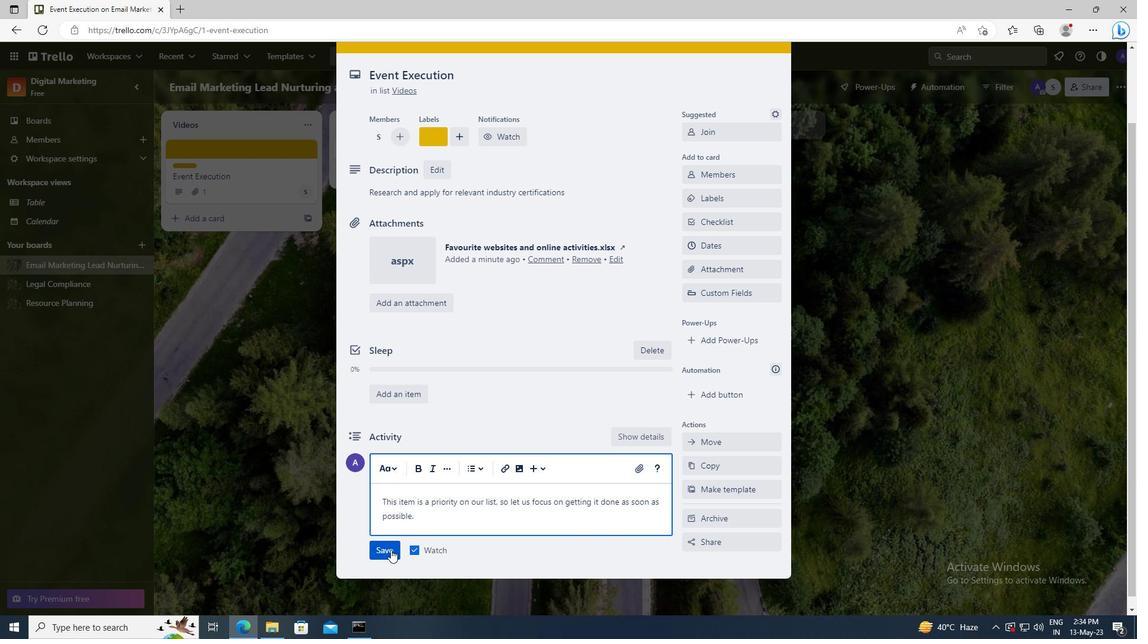 
Action: Mouse moved to (702, 248)
Screenshot: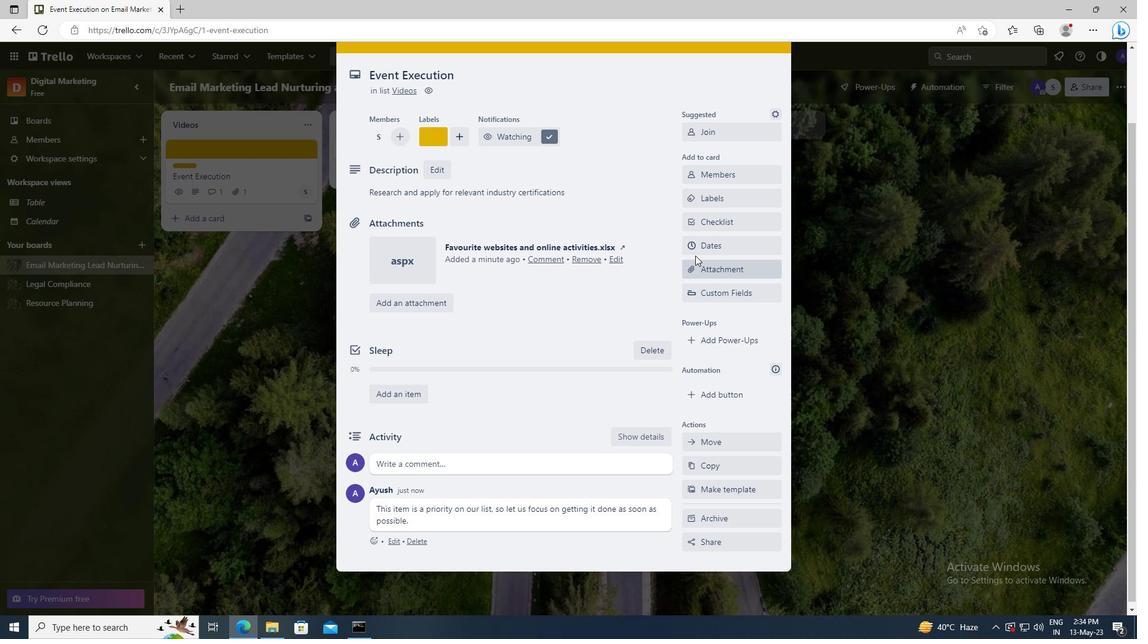 
Action: Mouse pressed left at (702, 248)
Screenshot: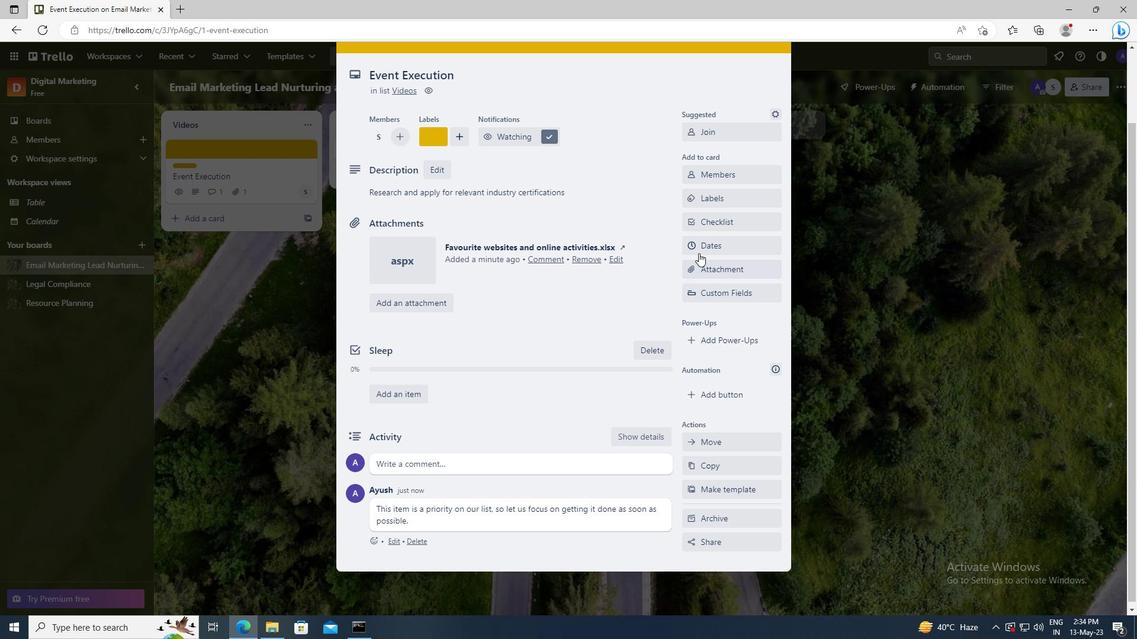 
Action: Mouse moved to (694, 301)
Screenshot: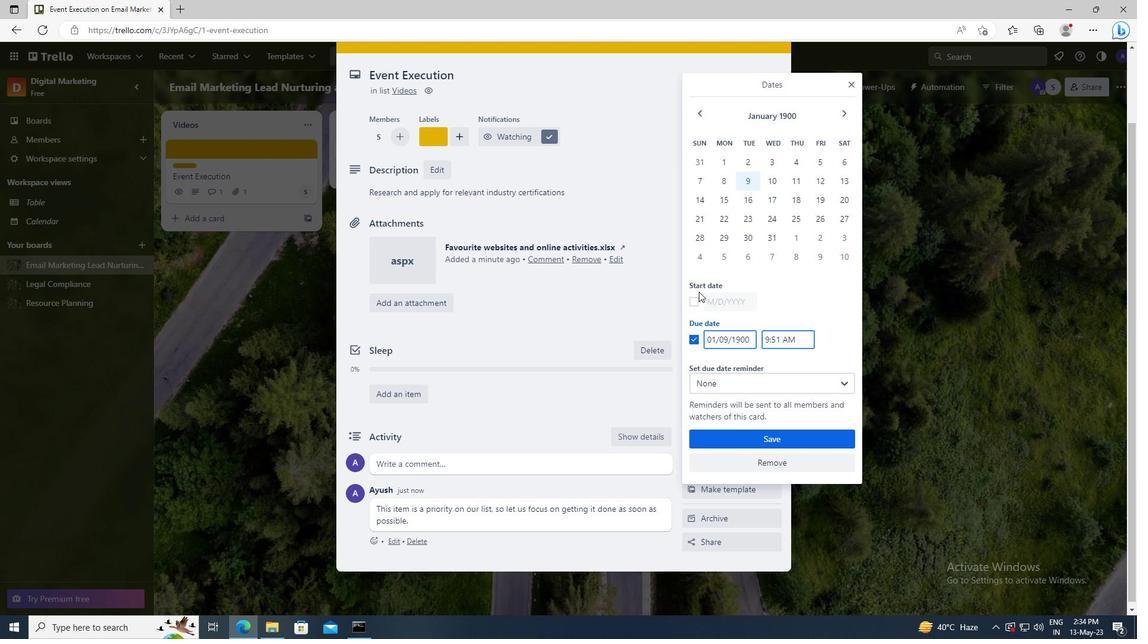 
Action: Mouse pressed left at (694, 301)
Screenshot: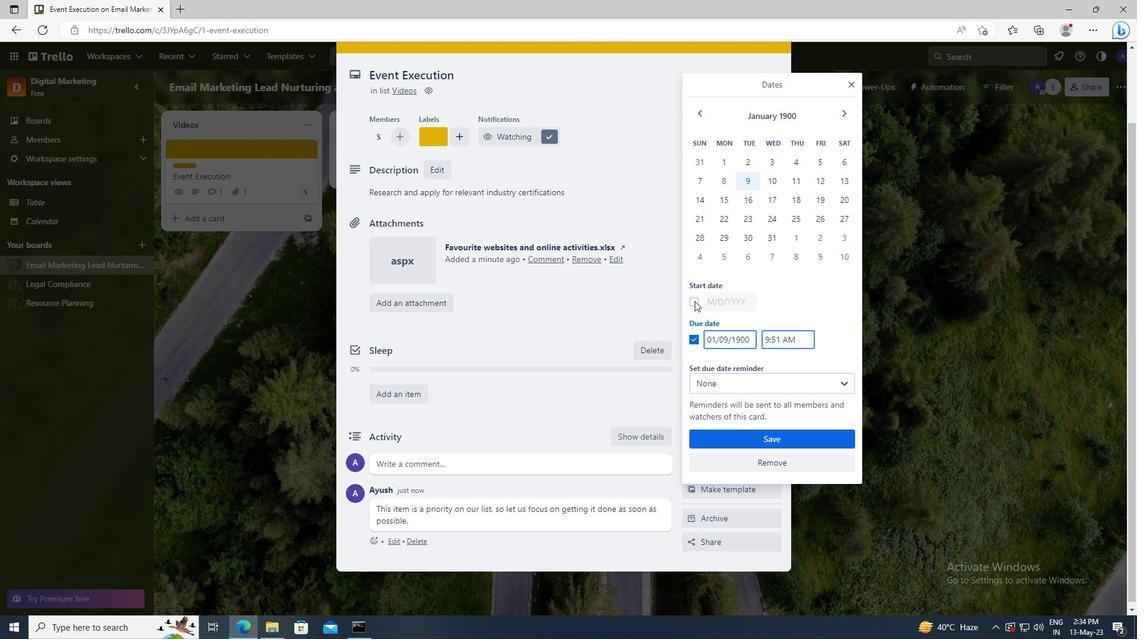 
Action: Mouse moved to (750, 301)
Screenshot: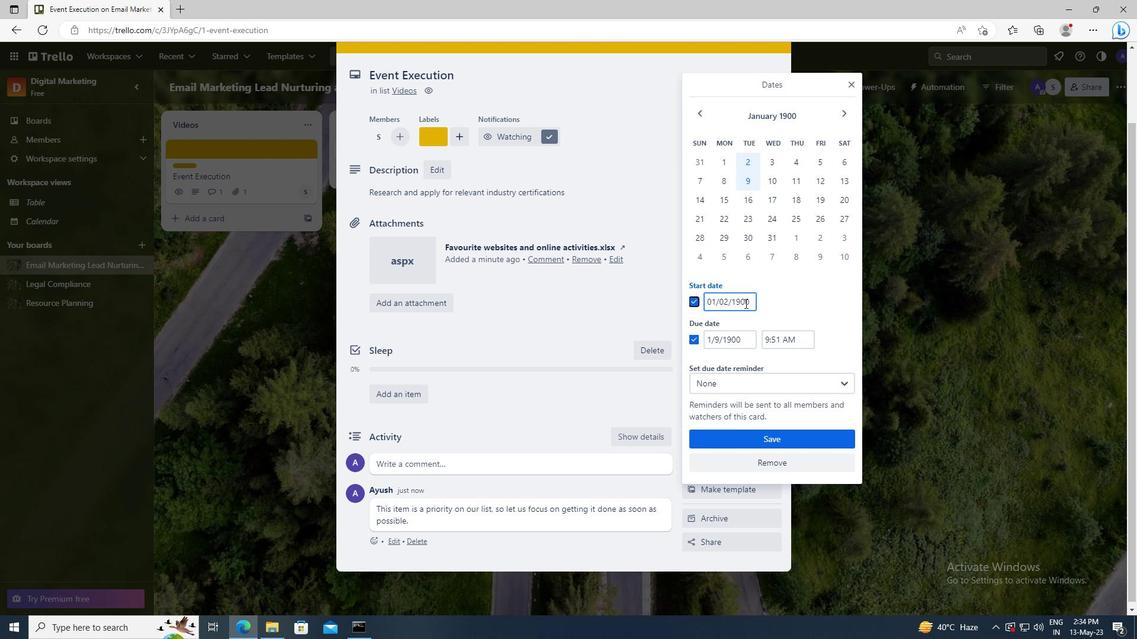 
Action: Mouse pressed left at (750, 301)
Screenshot: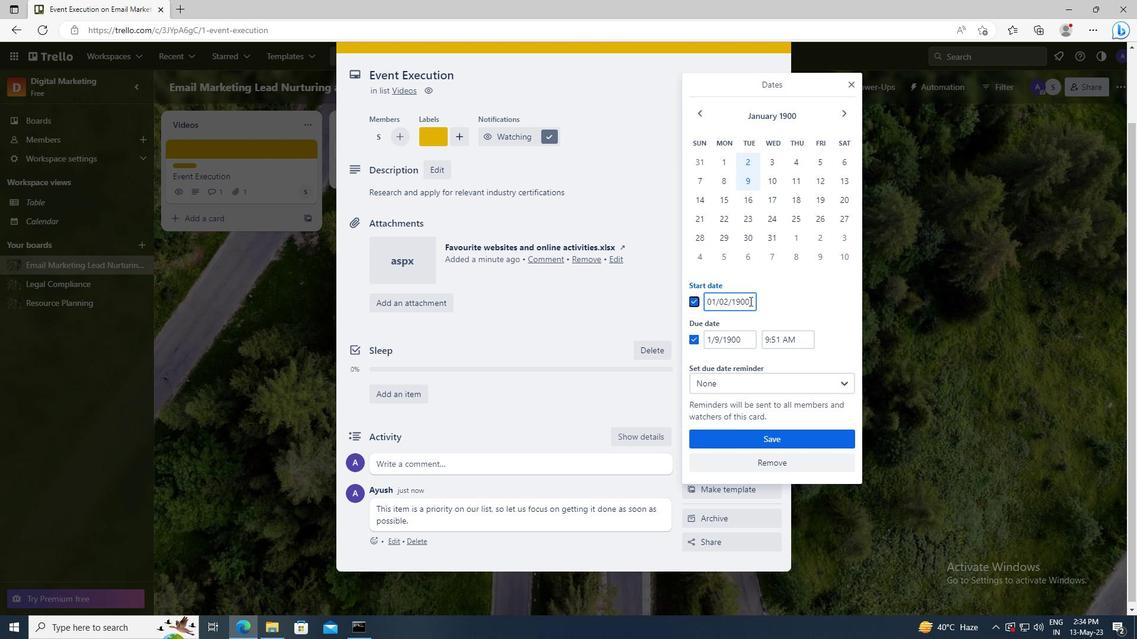 
Action: Key pressed <Key.left><Key.left><Key.left><Key.left><Key.left><Key.backspace>3
Screenshot: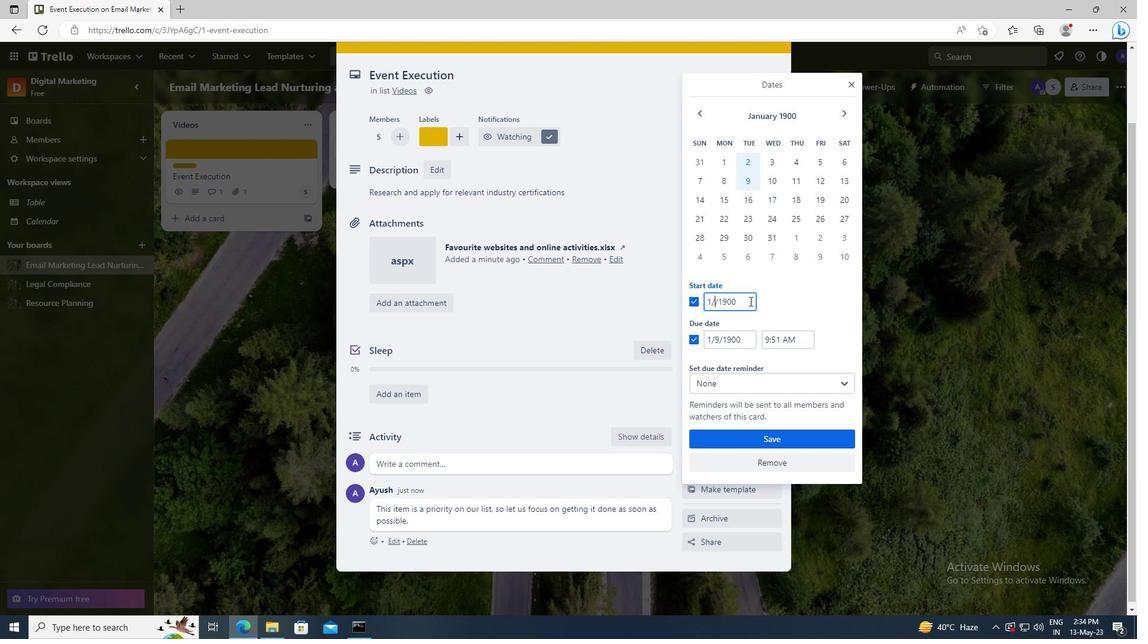 
Action: Mouse moved to (747, 340)
Screenshot: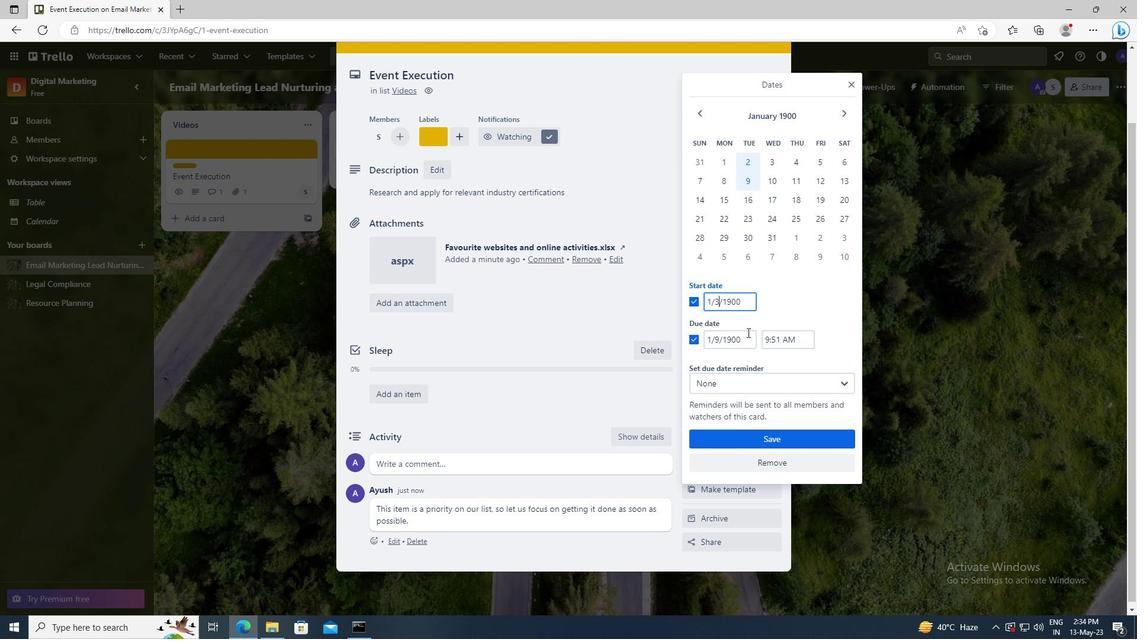 
Action: Mouse pressed left at (747, 340)
Screenshot: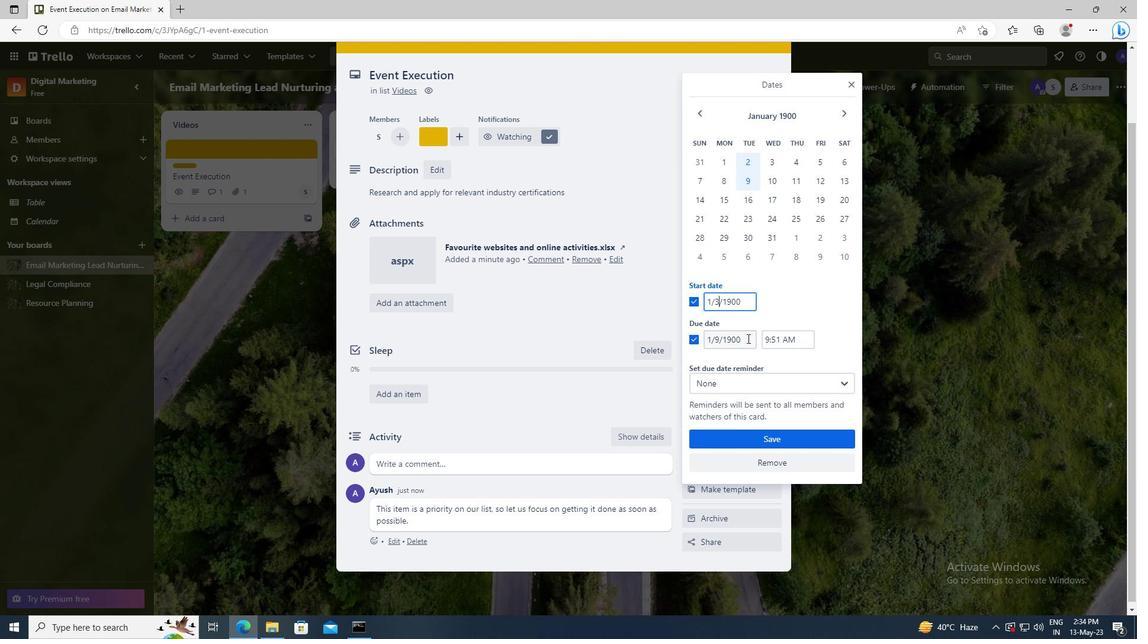
Action: Key pressed <Key.left><Key.left><Key.left><Key.left><Key.left><Key.backspace>10
Screenshot: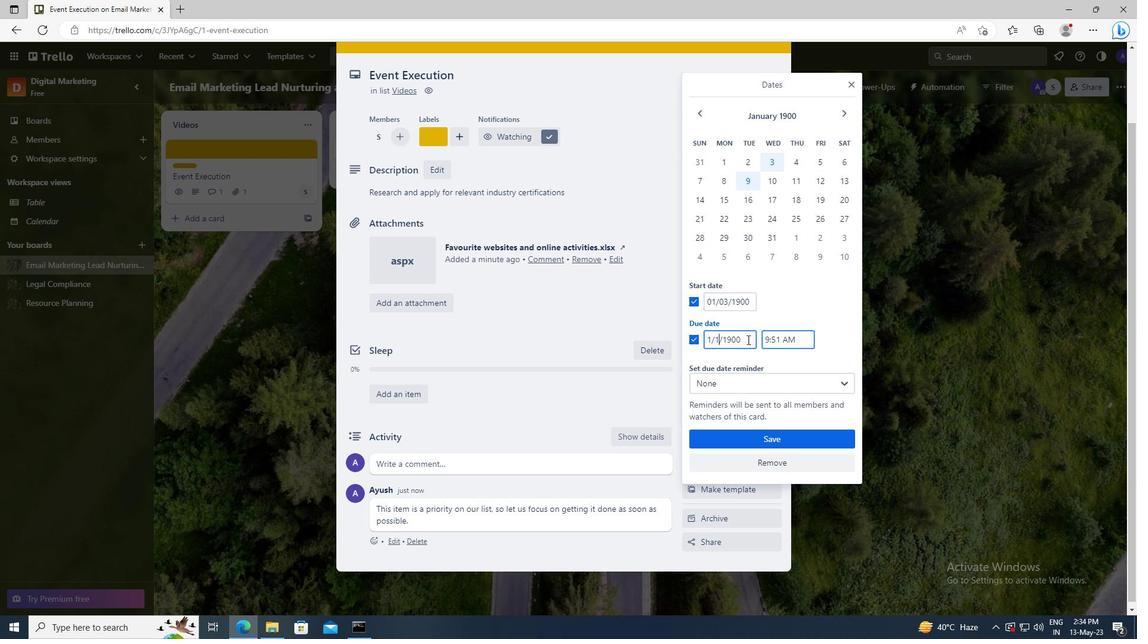 
Action: Mouse moved to (764, 438)
Screenshot: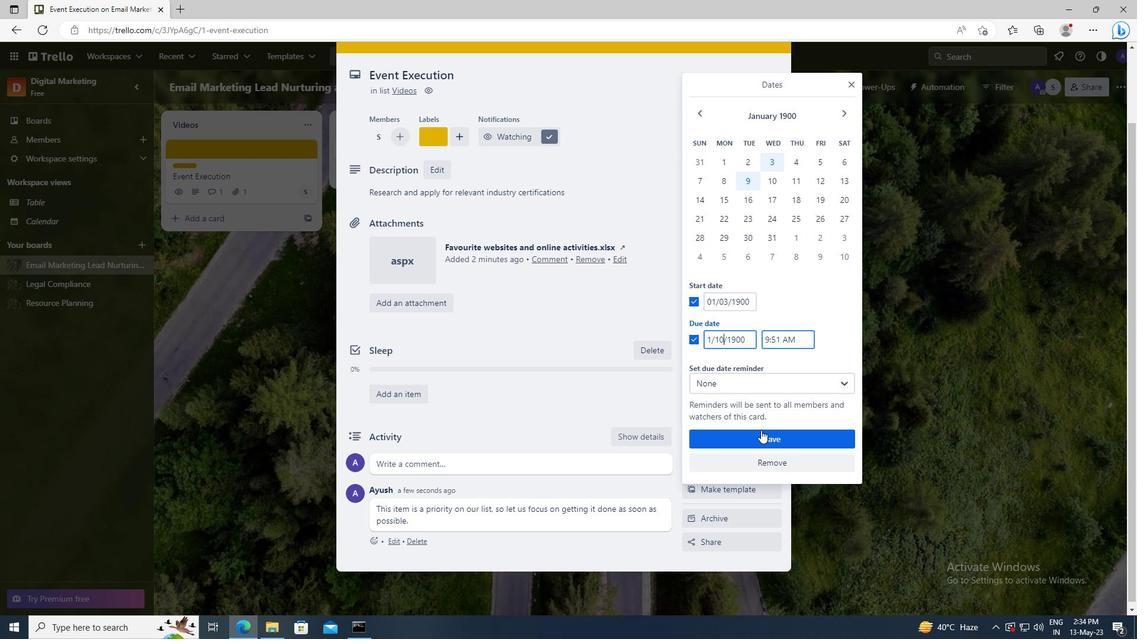 
Action: Mouse pressed left at (764, 438)
Screenshot: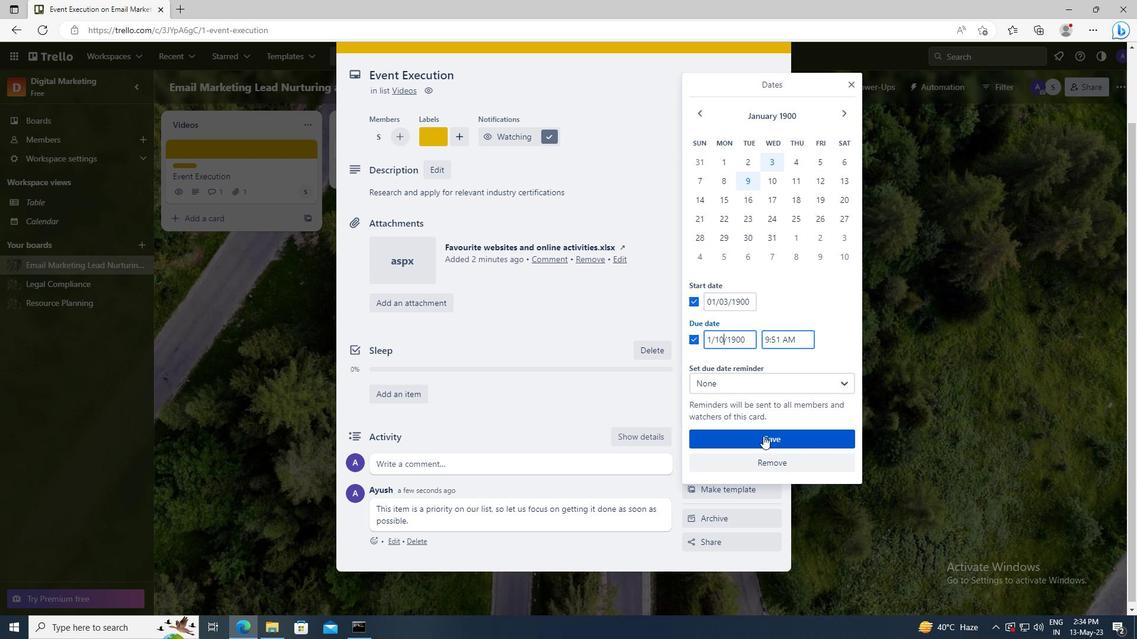 
